 Task: Find connections with filter location Amparo with filter topic #hr with filter profile language French with filter current company Intuit with filter school Rajalakshmi Institute of Technology with filter industry Fisheries with filter service category User Experience Writing with filter keywords title Executive Assistant
Action: Mouse moved to (508, 88)
Screenshot: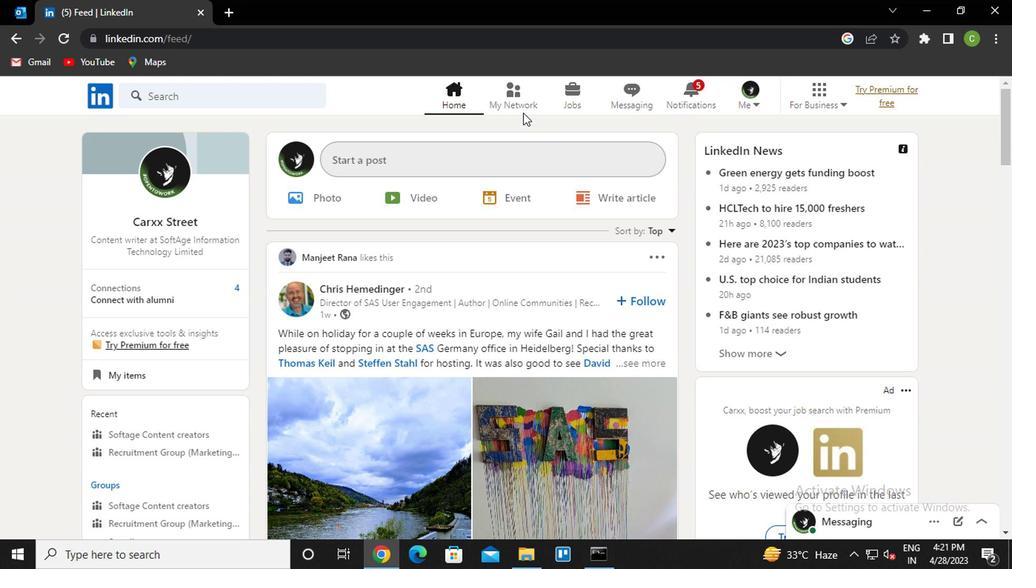 
Action: Mouse pressed left at (508, 88)
Screenshot: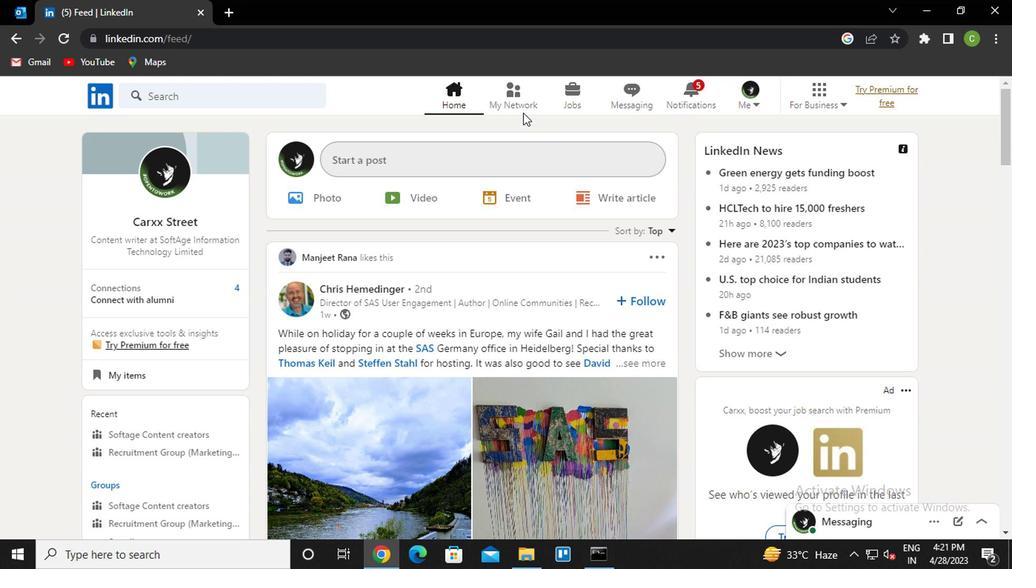 
Action: Mouse moved to (244, 178)
Screenshot: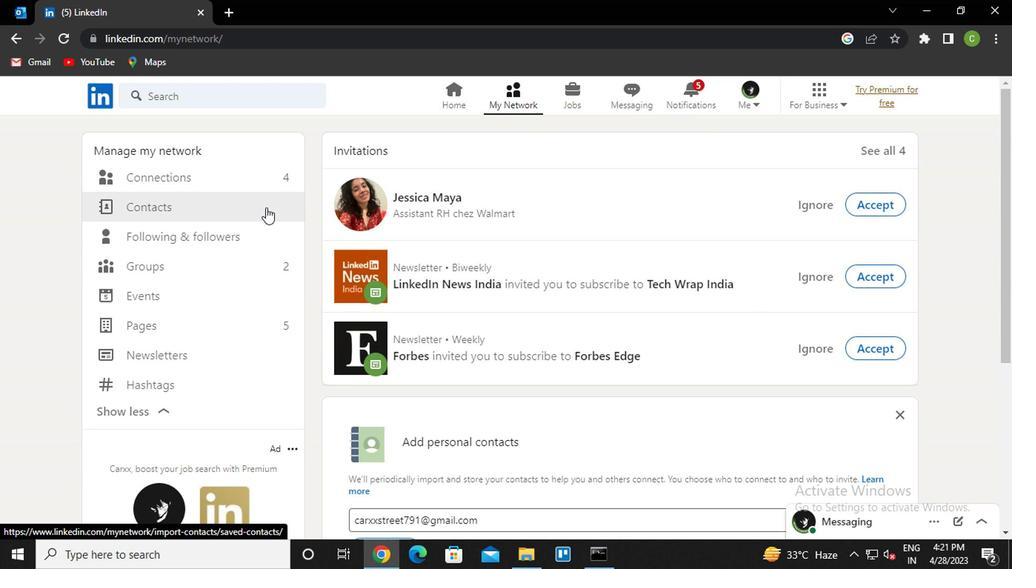 
Action: Mouse pressed left at (244, 178)
Screenshot: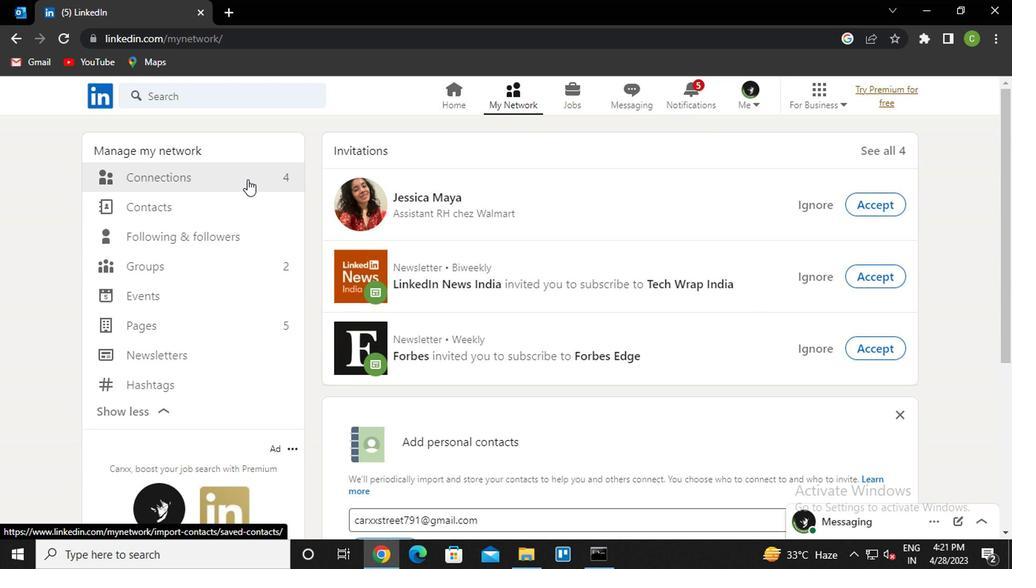 
Action: Mouse moved to (647, 183)
Screenshot: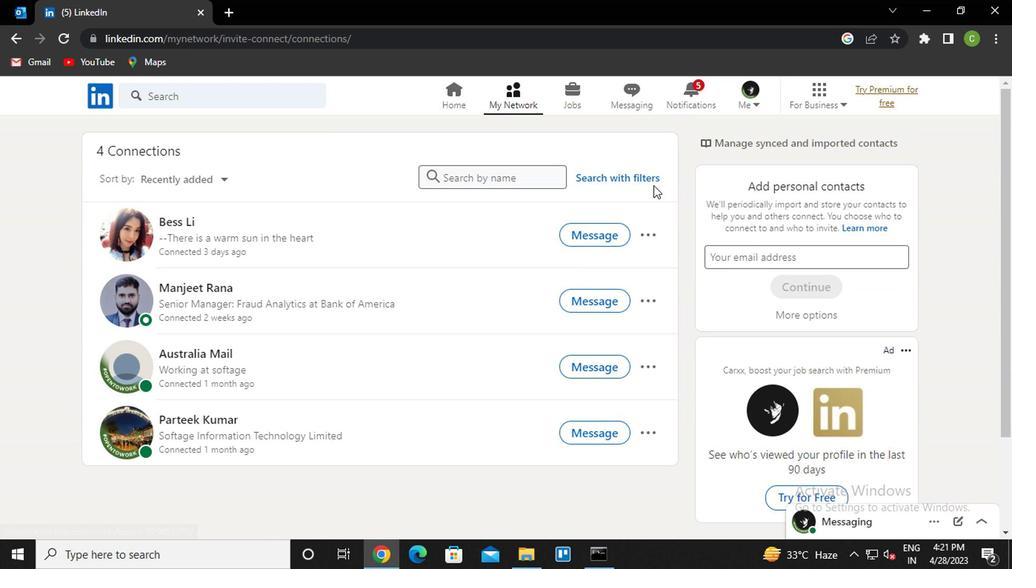 
Action: Mouse pressed left at (647, 183)
Screenshot: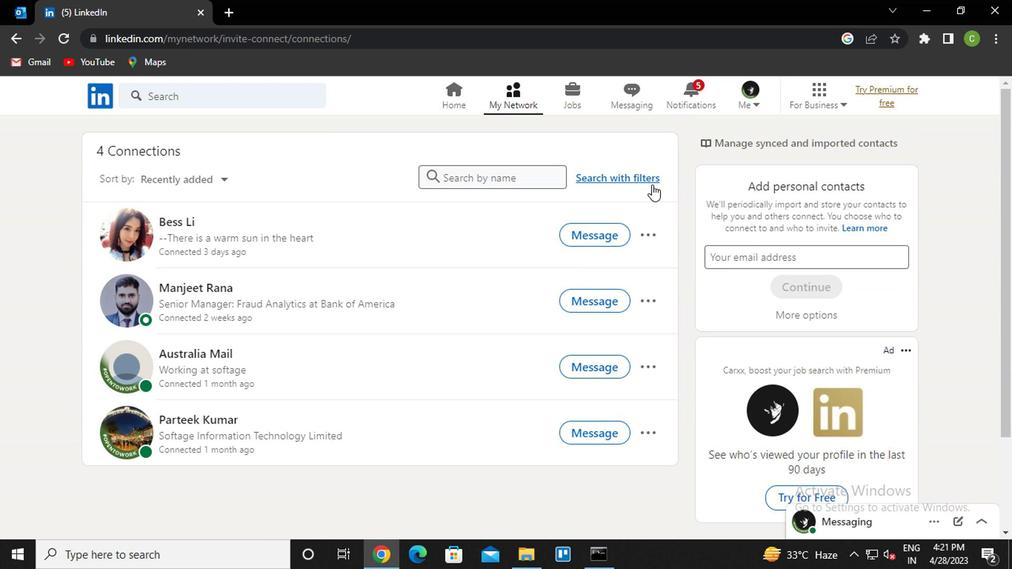 
Action: Mouse moved to (555, 136)
Screenshot: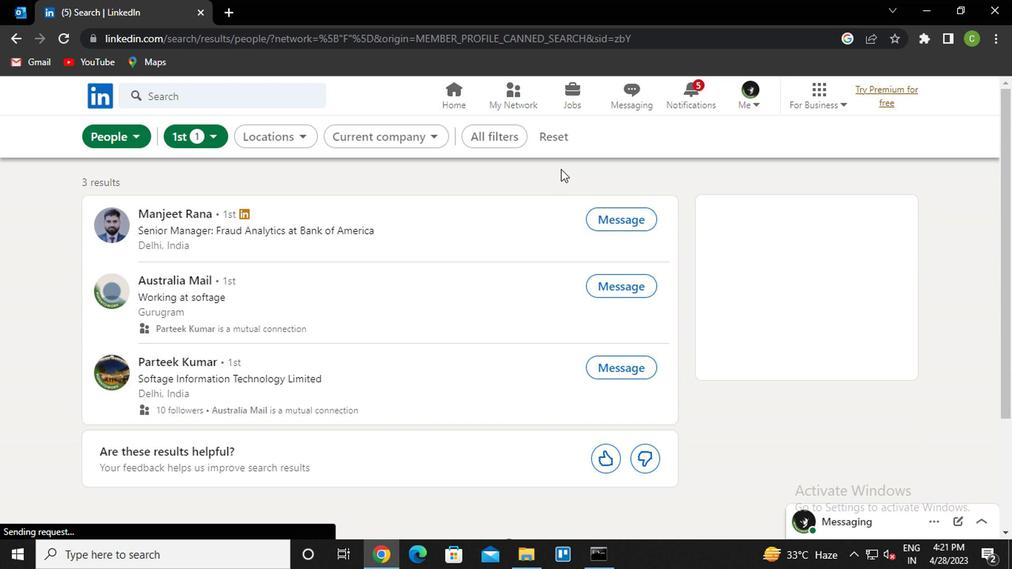 
Action: Mouse pressed left at (555, 136)
Screenshot: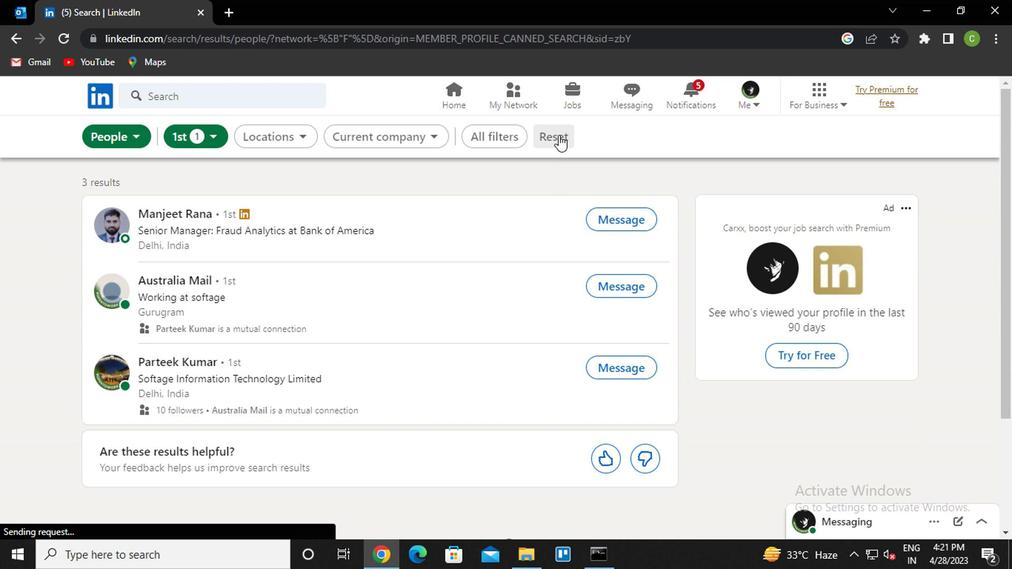 
Action: Mouse moved to (521, 143)
Screenshot: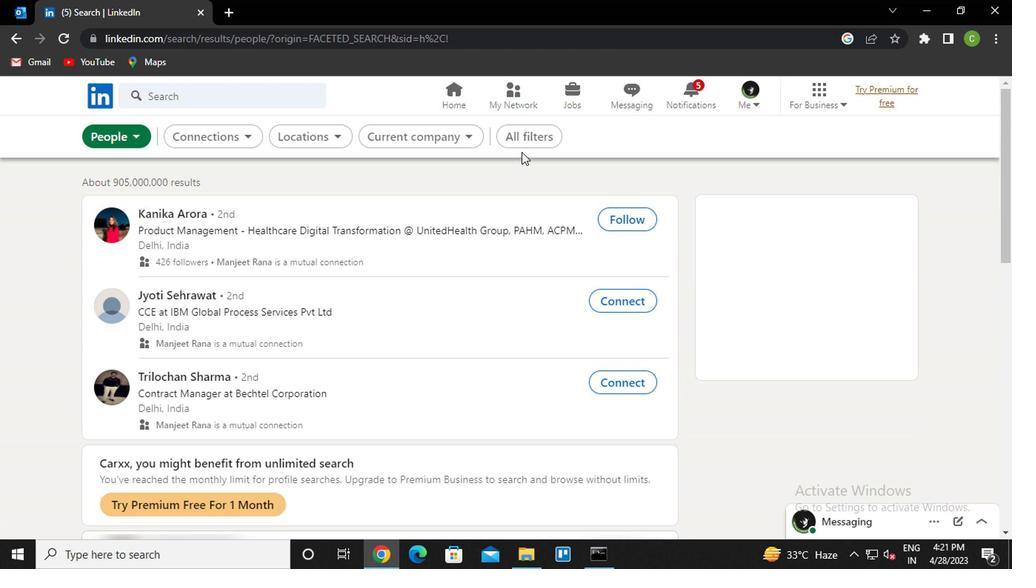 
Action: Mouse pressed left at (521, 143)
Screenshot: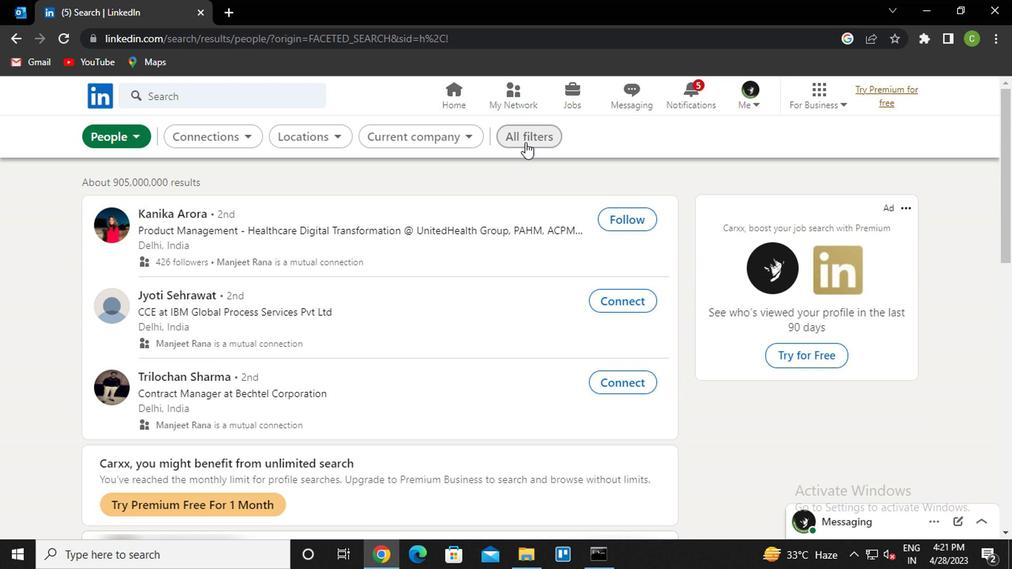 
Action: Mouse moved to (785, 299)
Screenshot: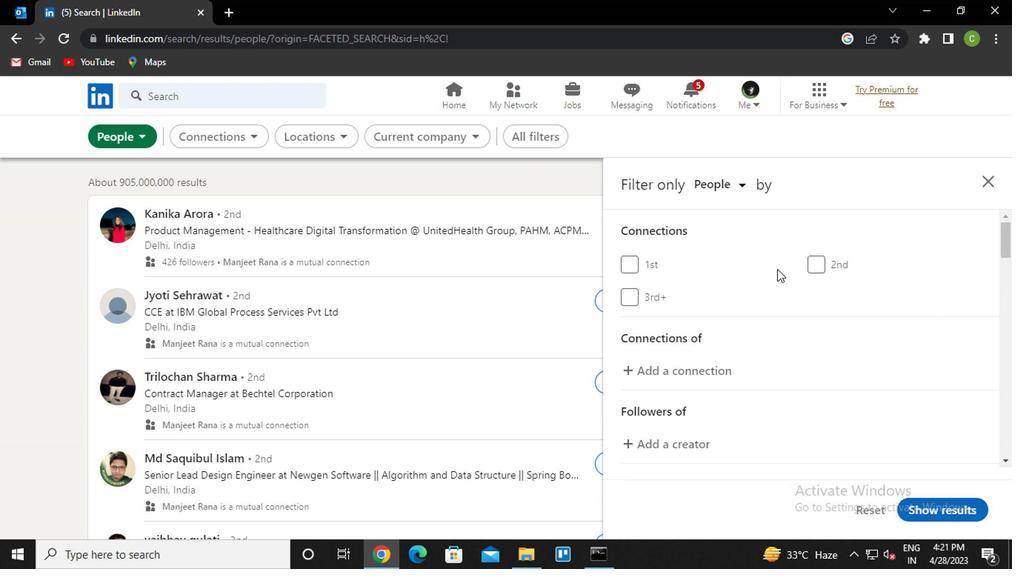 
Action: Mouse scrolled (785, 298) with delta (0, 0)
Screenshot: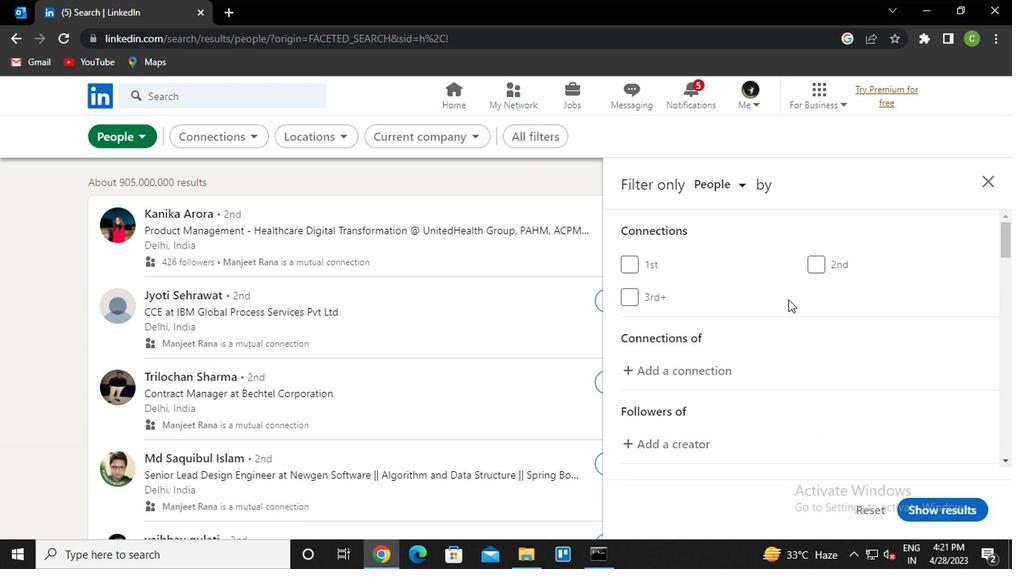 
Action: Mouse scrolled (785, 298) with delta (0, 0)
Screenshot: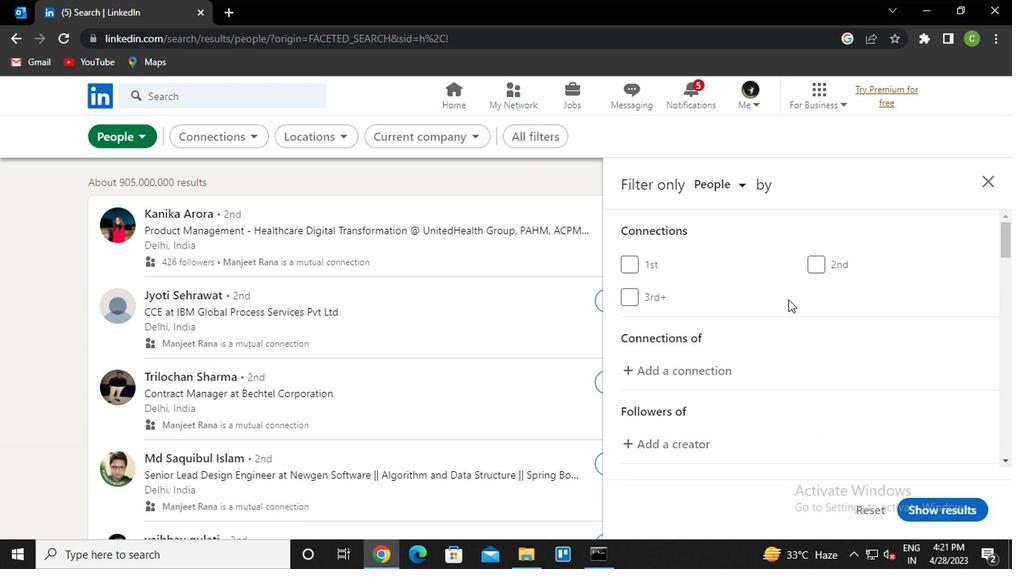 
Action: Mouse scrolled (785, 298) with delta (0, 0)
Screenshot: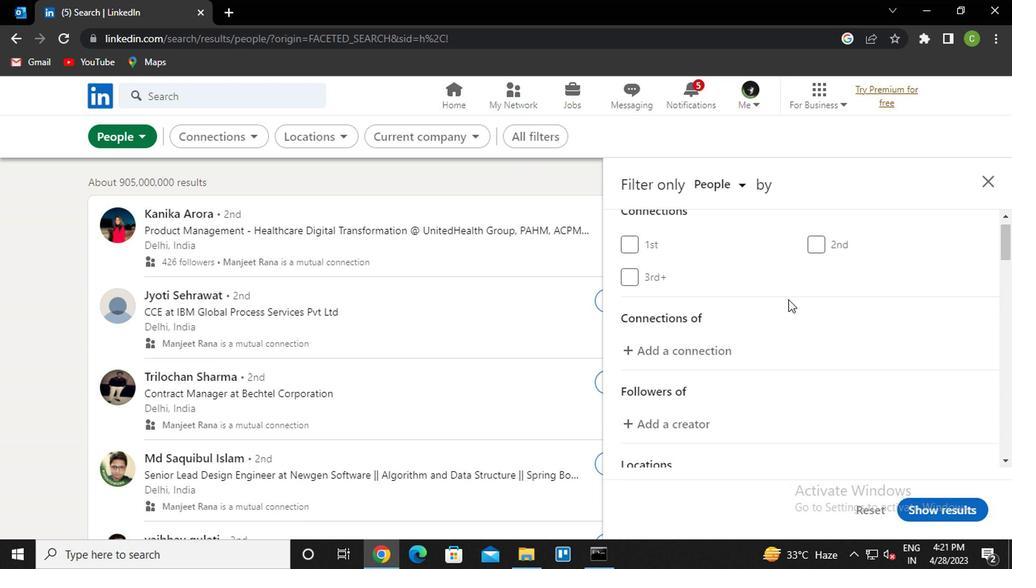 
Action: Mouse scrolled (785, 298) with delta (0, 0)
Screenshot: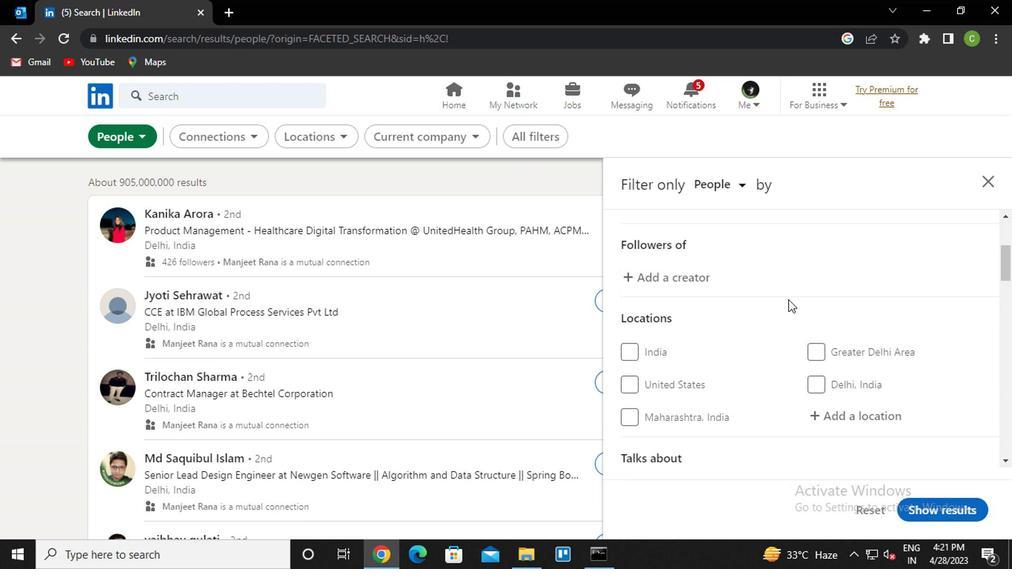 
Action: Mouse moved to (837, 289)
Screenshot: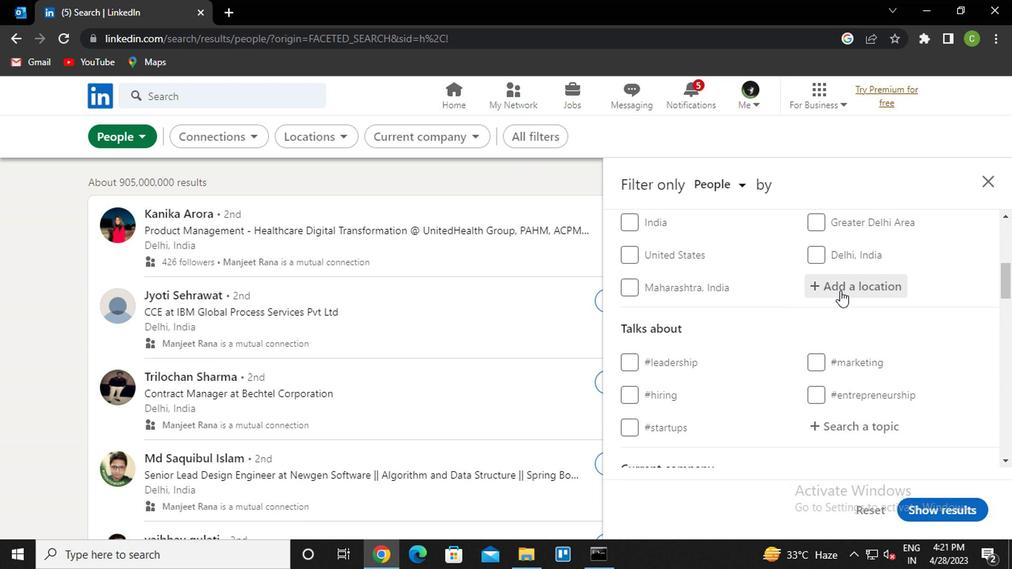 
Action: Mouse pressed left at (837, 289)
Screenshot: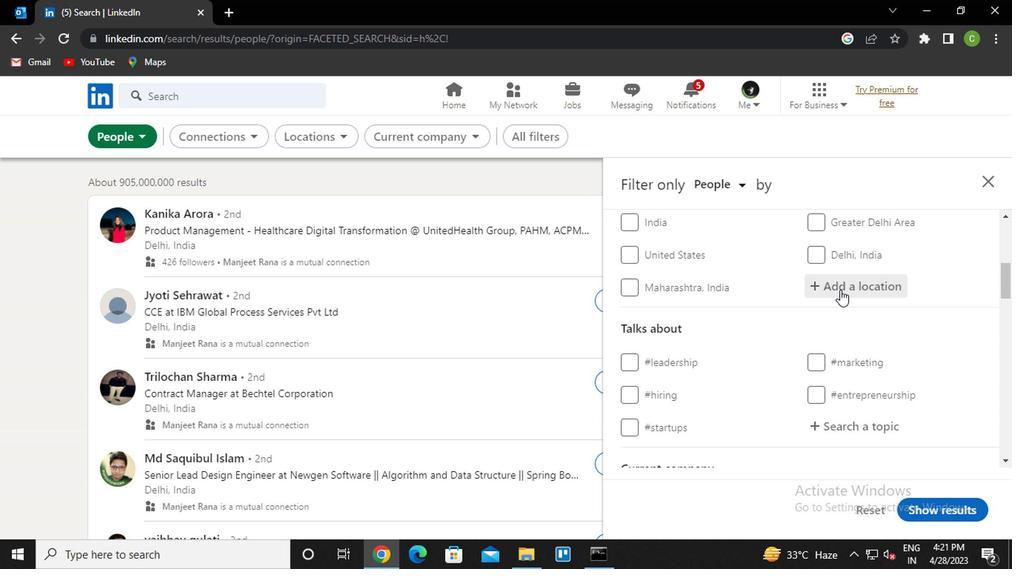 
Action: Key pressed <Key.caps_lock>a<Key.caps_lock>mparo<Key.down><Key.enter>
Screenshot: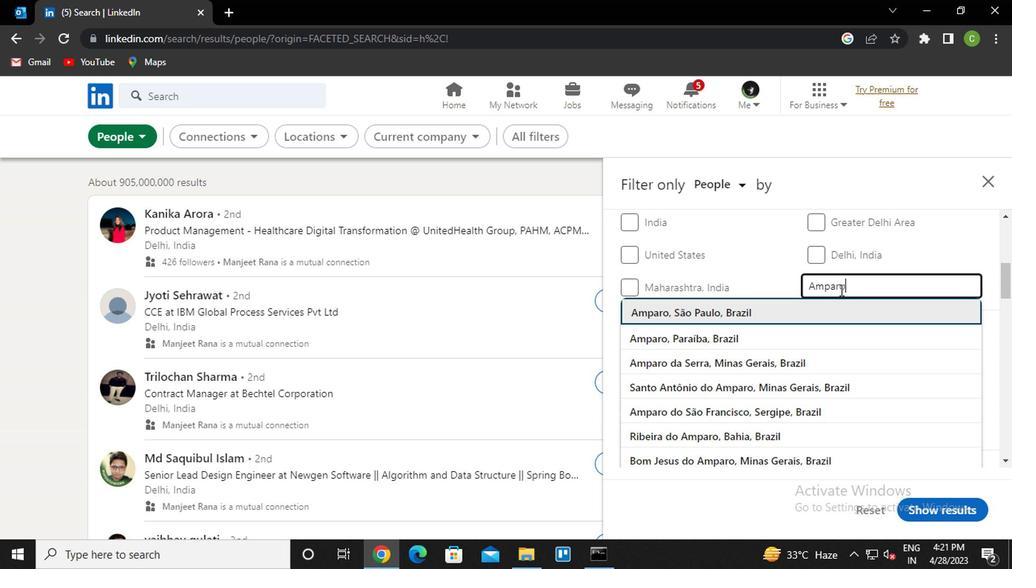 
Action: Mouse moved to (836, 289)
Screenshot: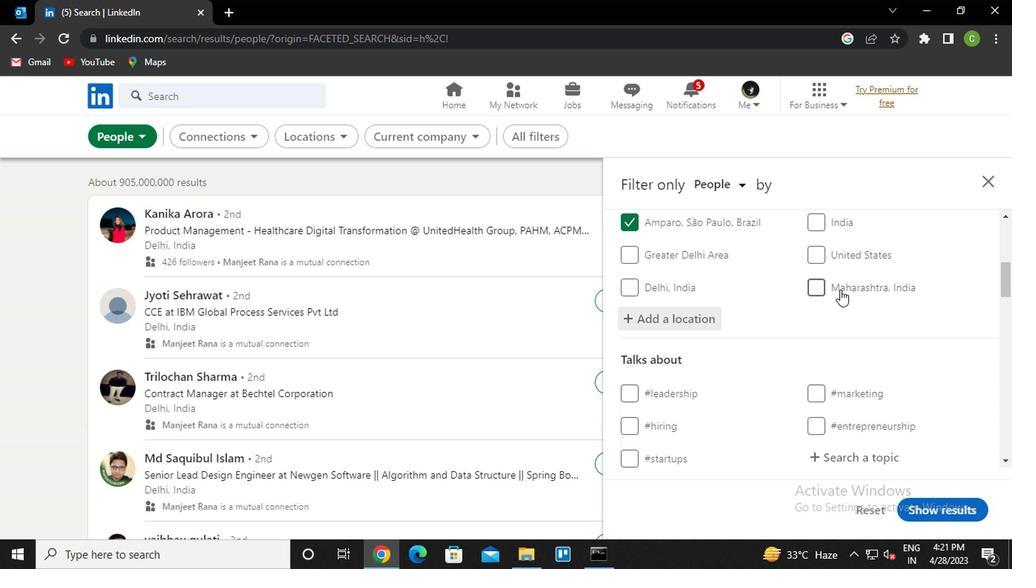 
Action: Mouse scrolled (836, 289) with delta (0, 0)
Screenshot: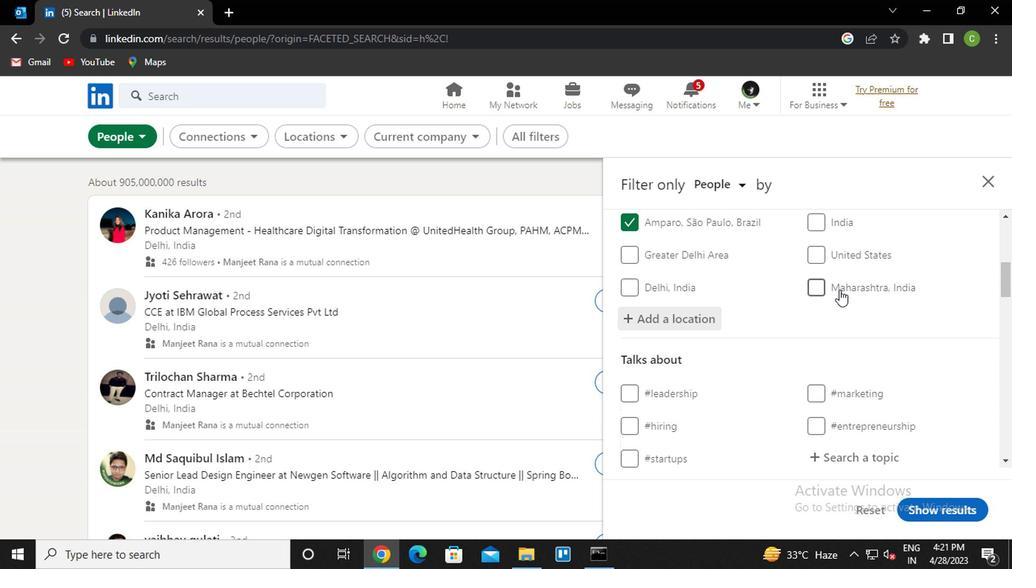 
Action: Mouse moved to (835, 292)
Screenshot: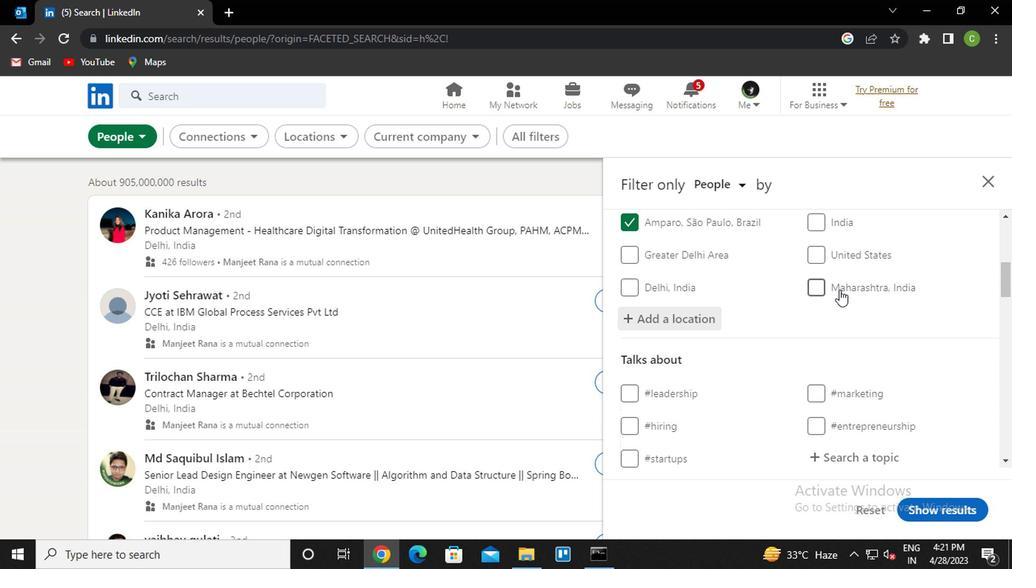 
Action: Mouse scrolled (835, 291) with delta (0, 0)
Screenshot: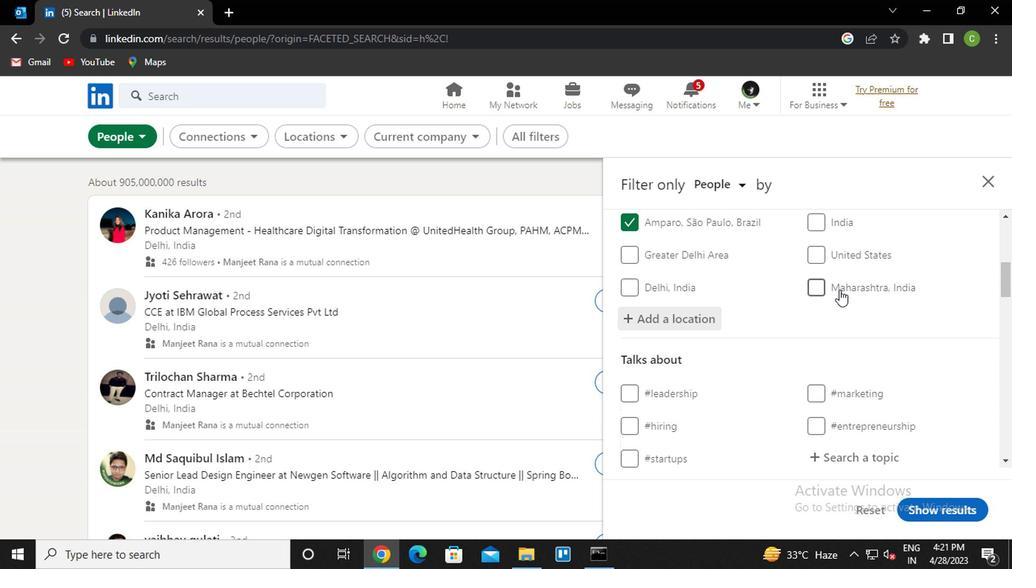 
Action: Mouse moved to (836, 316)
Screenshot: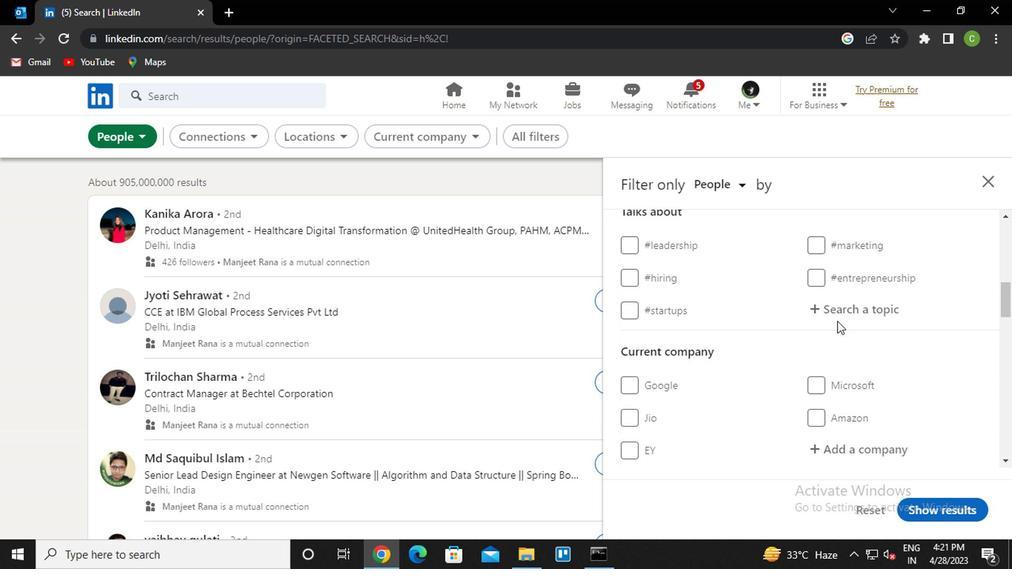 
Action: Mouse pressed left at (836, 316)
Screenshot: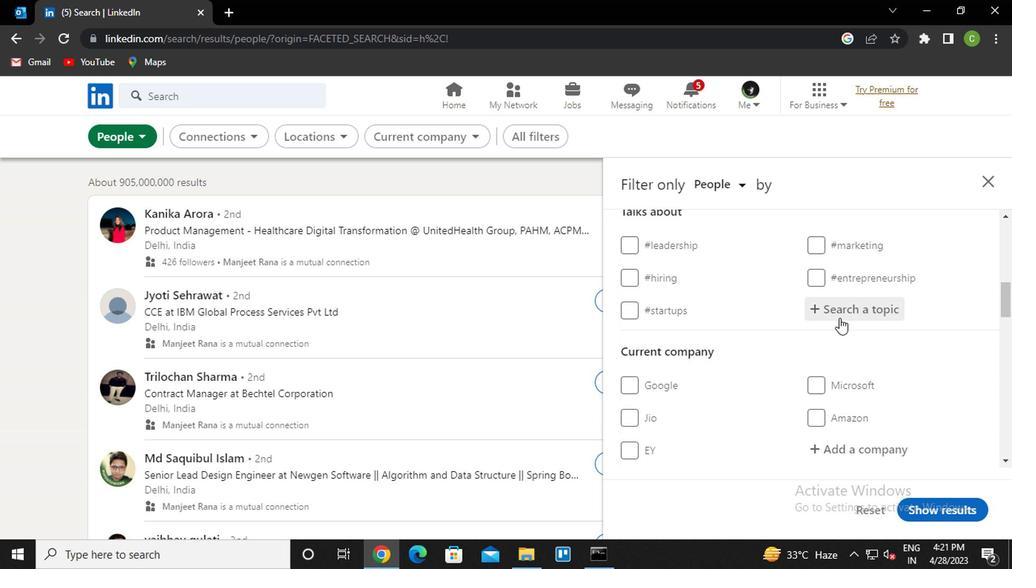 
Action: Key pressed hr<Key.down><Key.enter>
Screenshot: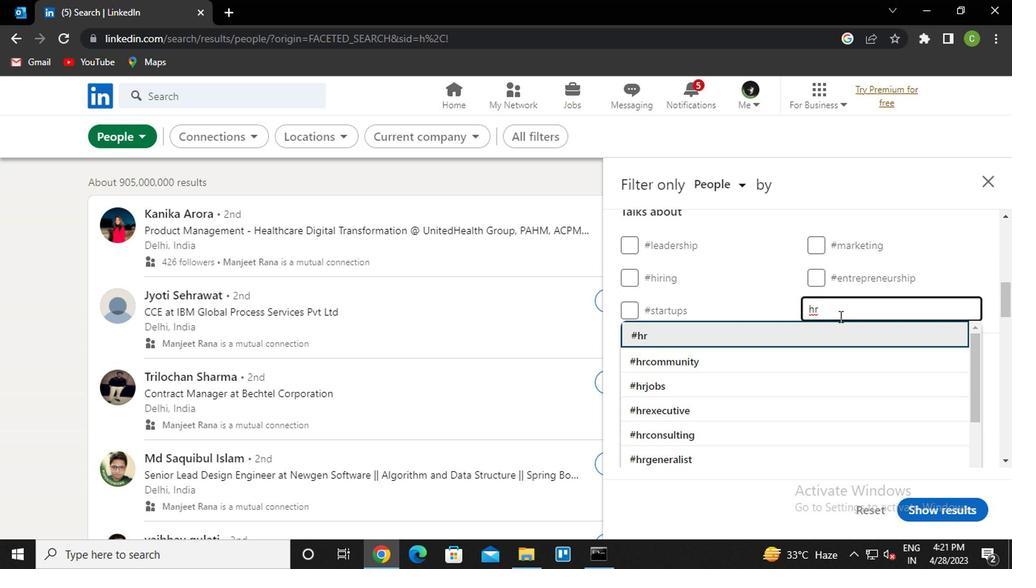 
Action: Mouse scrolled (836, 315) with delta (0, 0)
Screenshot: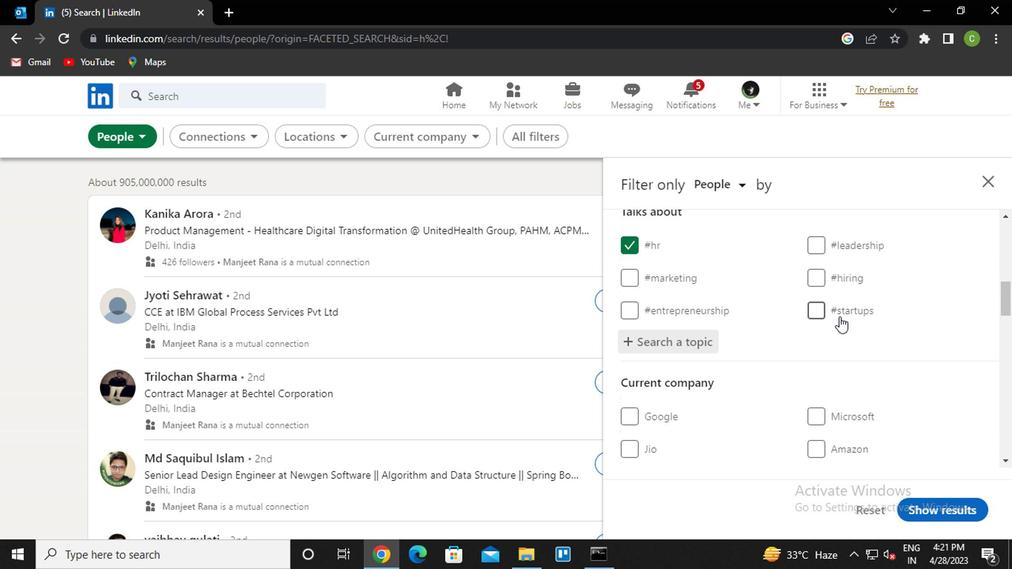 
Action: Mouse scrolled (836, 315) with delta (0, 0)
Screenshot: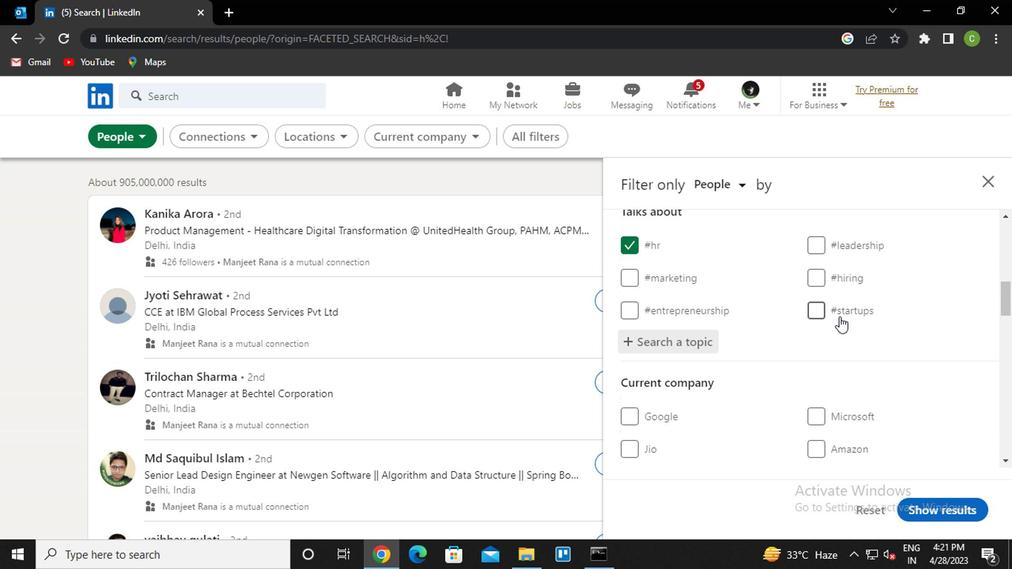 
Action: Mouse scrolled (836, 315) with delta (0, 0)
Screenshot: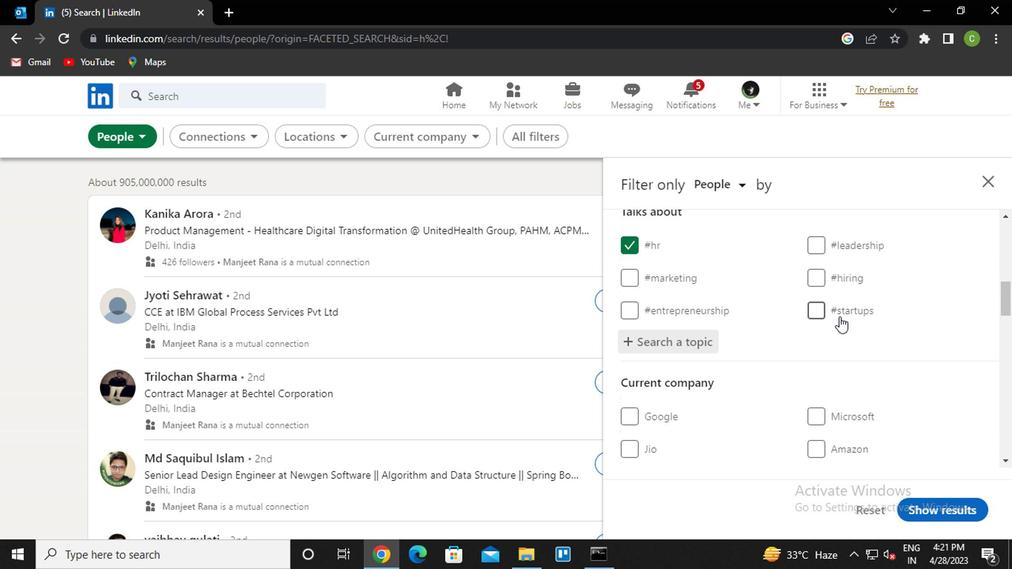 
Action: Mouse scrolled (836, 315) with delta (0, 0)
Screenshot: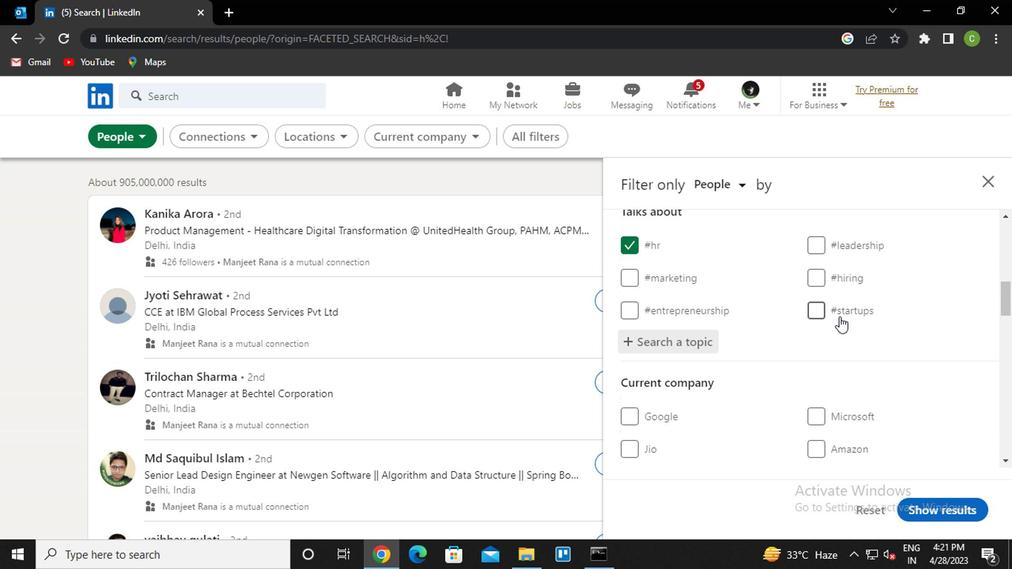 
Action: Mouse scrolled (836, 315) with delta (0, 0)
Screenshot: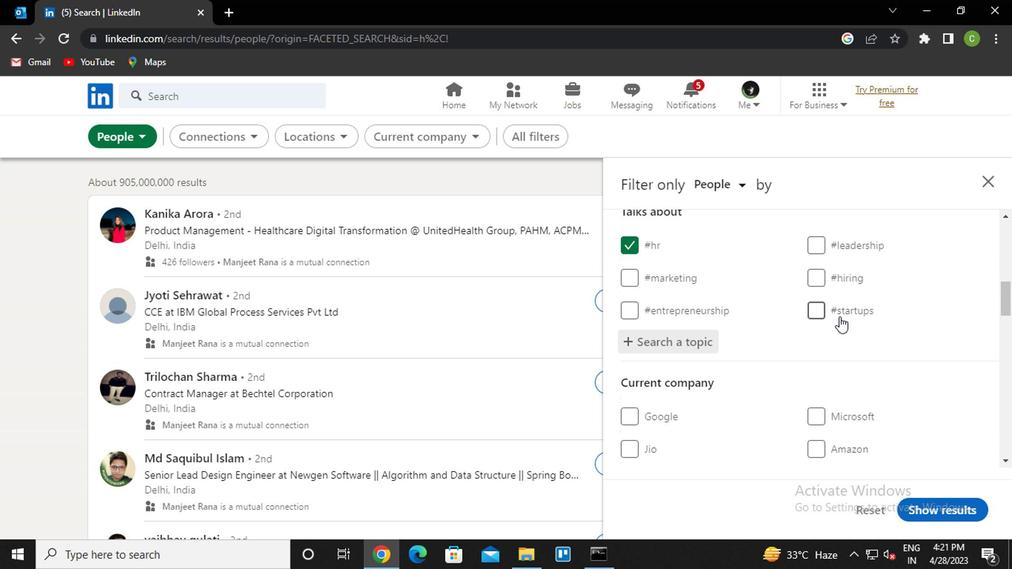 
Action: Mouse scrolled (836, 315) with delta (0, 0)
Screenshot: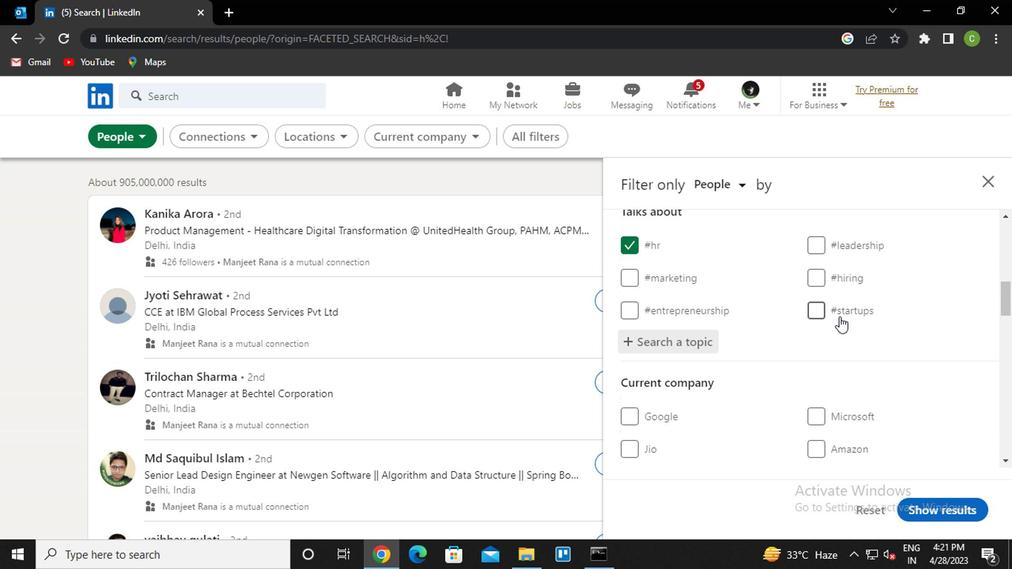 
Action: Mouse scrolled (836, 315) with delta (0, 0)
Screenshot: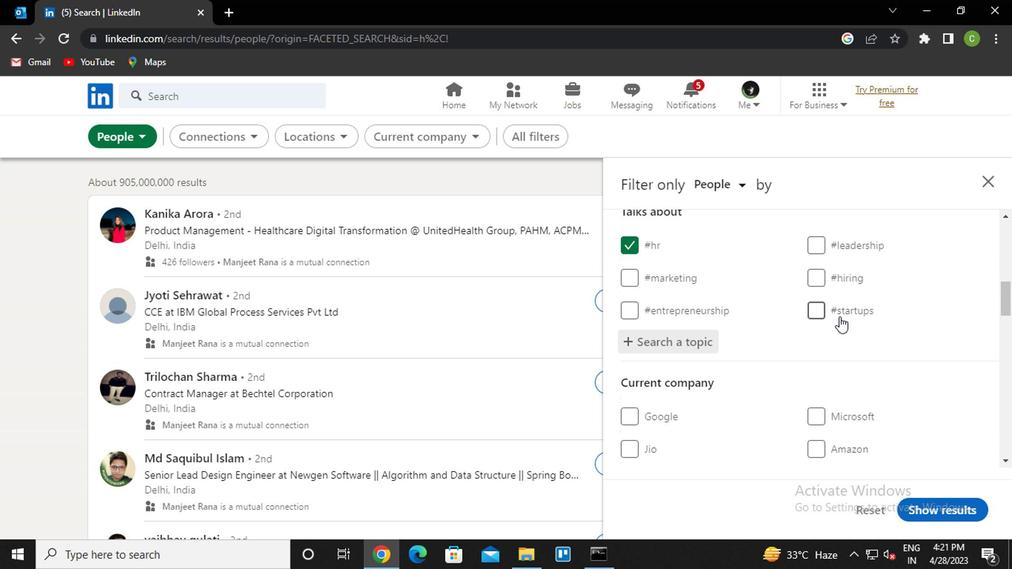 
Action: Mouse scrolled (836, 315) with delta (0, 0)
Screenshot: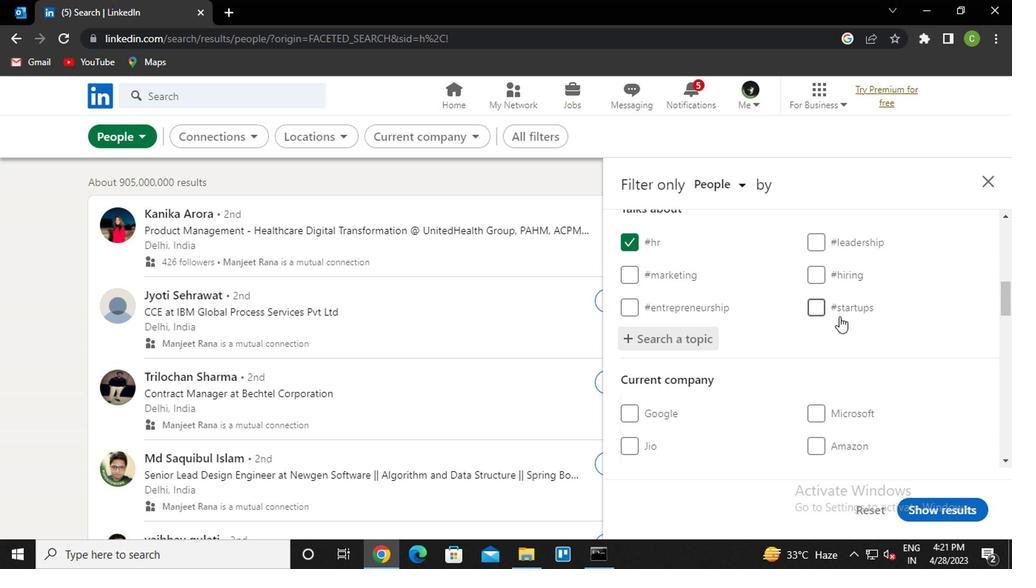 
Action: Mouse moved to (809, 414)
Screenshot: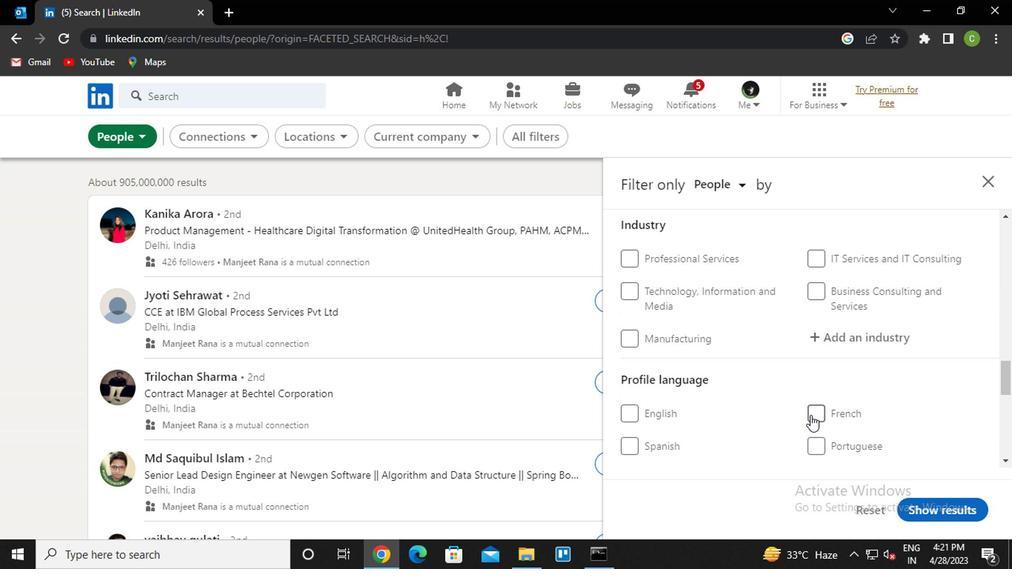 
Action: Mouse pressed left at (809, 414)
Screenshot: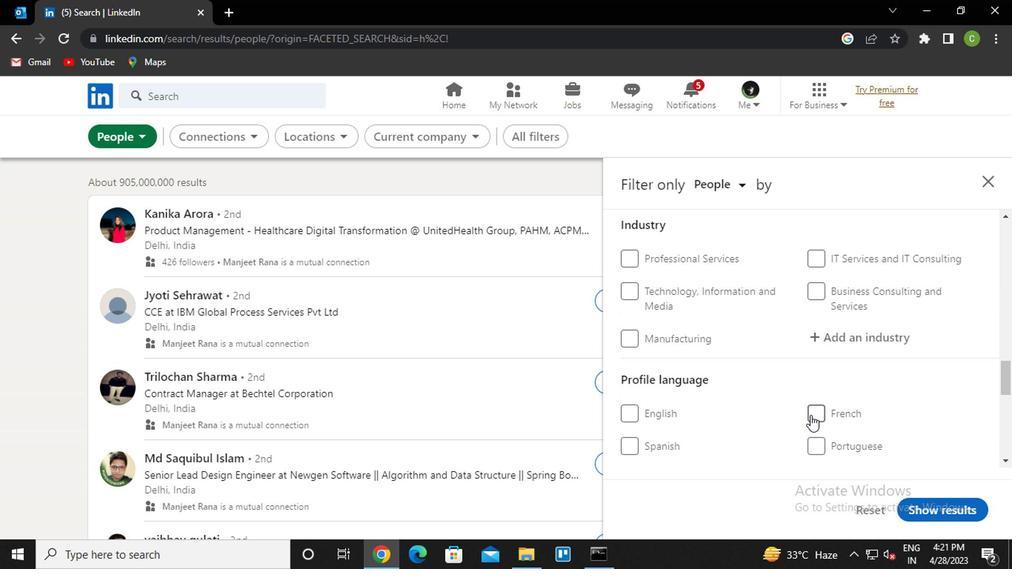 
Action: Mouse moved to (810, 411)
Screenshot: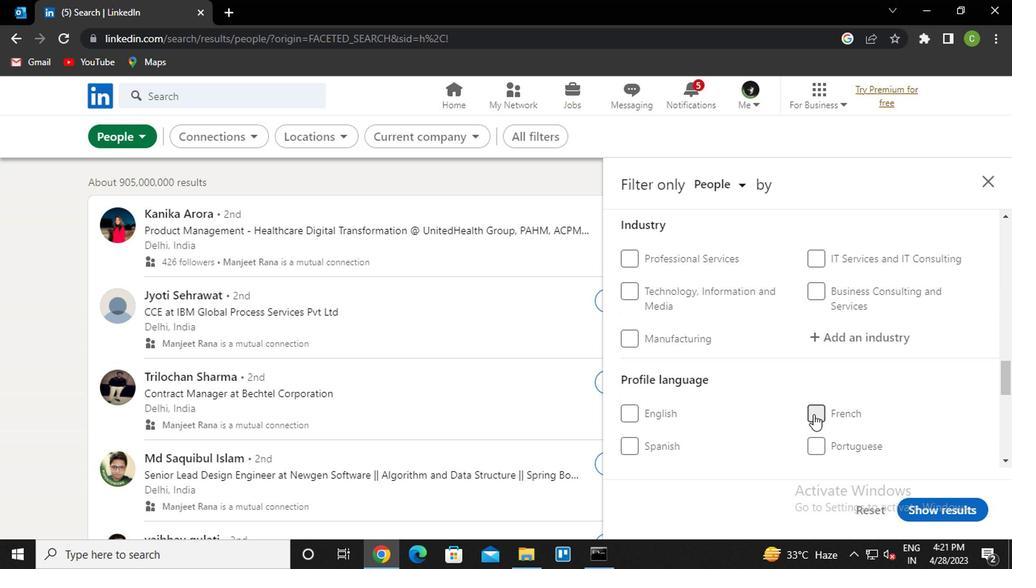
Action: Mouse scrolled (810, 412) with delta (0, 0)
Screenshot: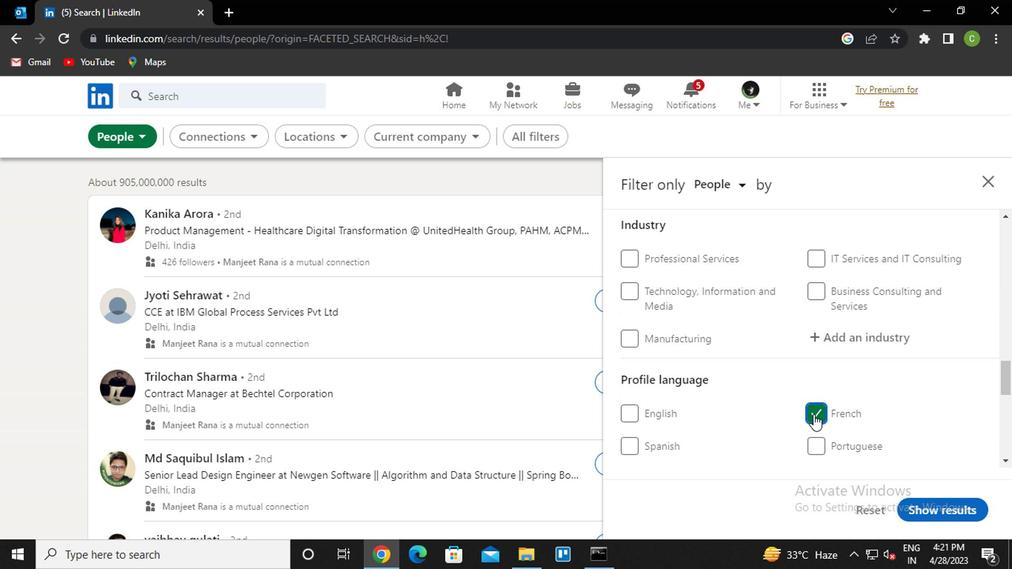 
Action: Mouse scrolled (810, 412) with delta (0, 0)
Screenshot: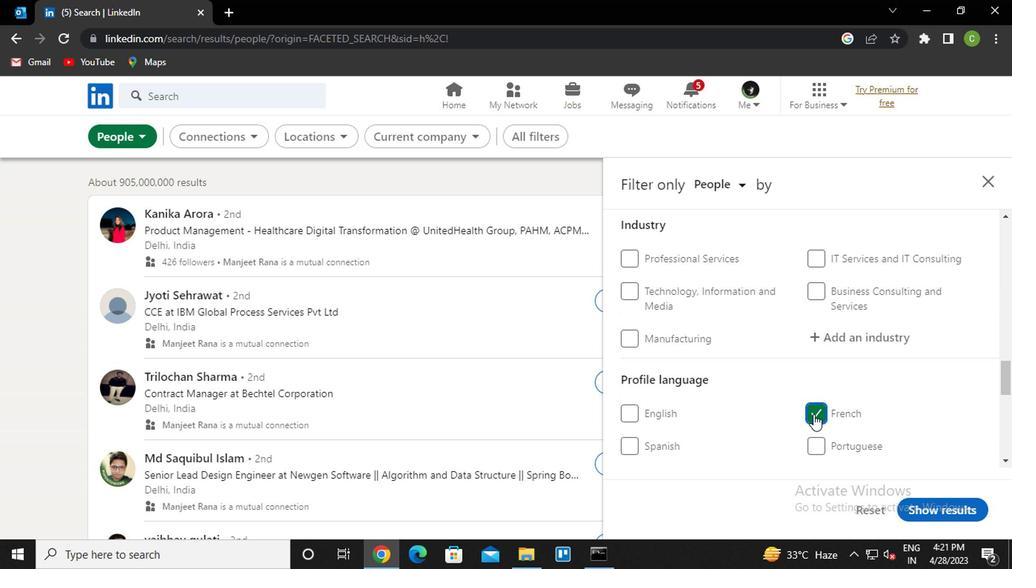
Action: Mouse scrolled (810, 412) with delta (0, 0)
Screenshot: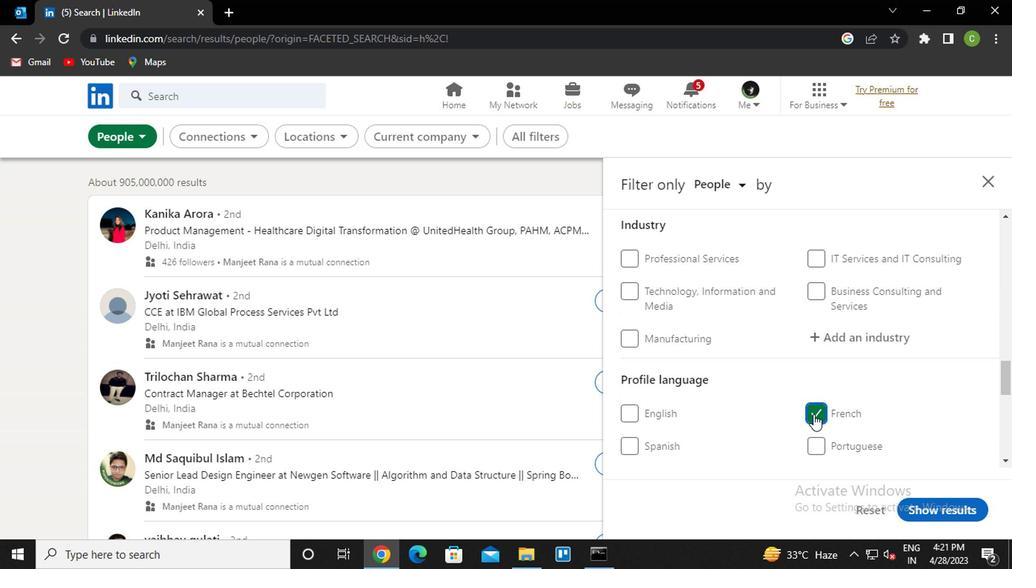 
Action: Mouse scrolled (810, 412) with delta (0, 0)
Screenshot: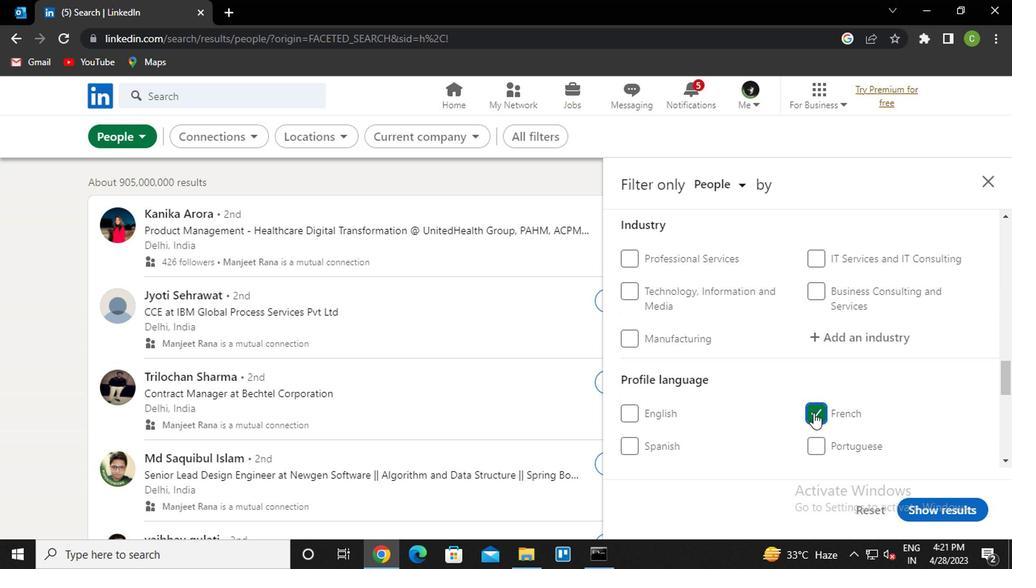 
Action: Mouse scrolled (810, 412) with delta (0, 0)
Screenshot: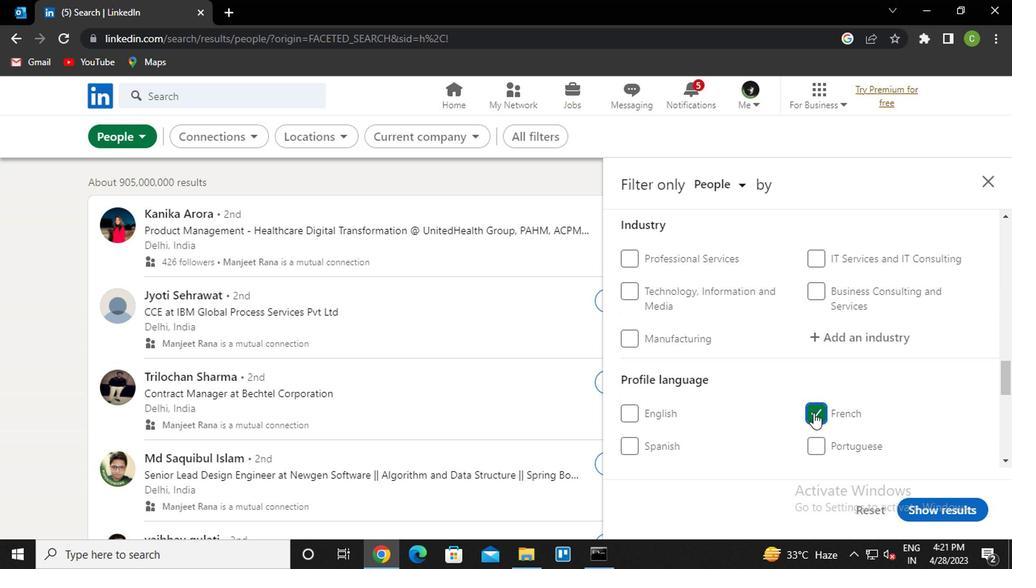 
Action: Mouse scrolled (810, 412) with delta (0, 0)
Screenshot: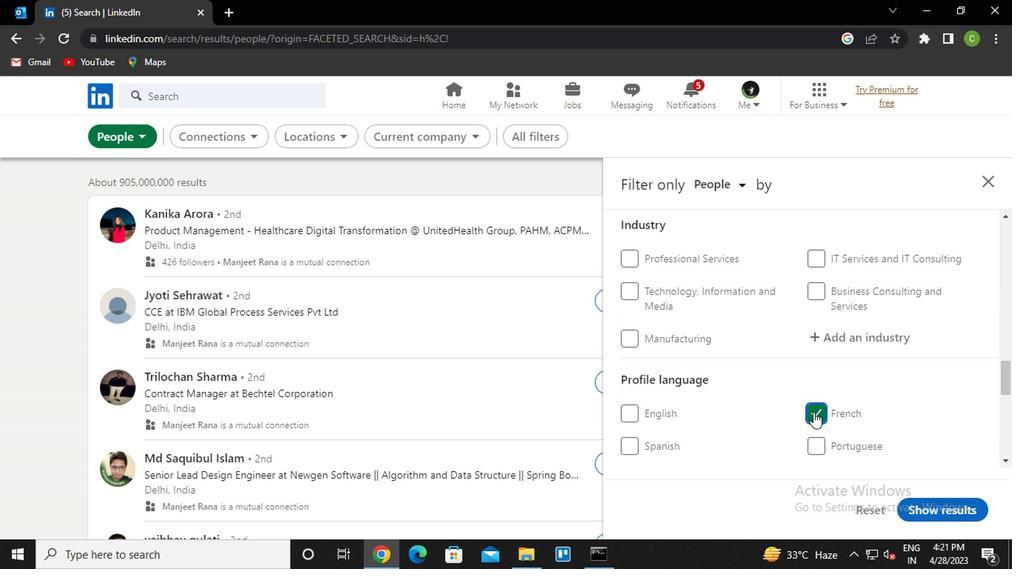 
Action: Mouse moved to (831, 336)
Screenshot: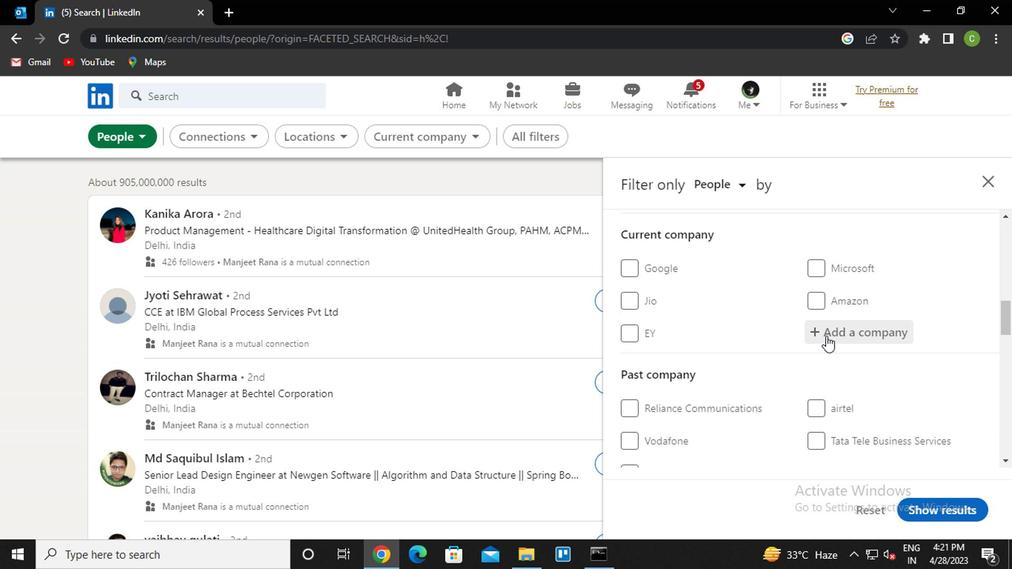 
Action: Mouse pressed left at (831, 336)
Screenshot: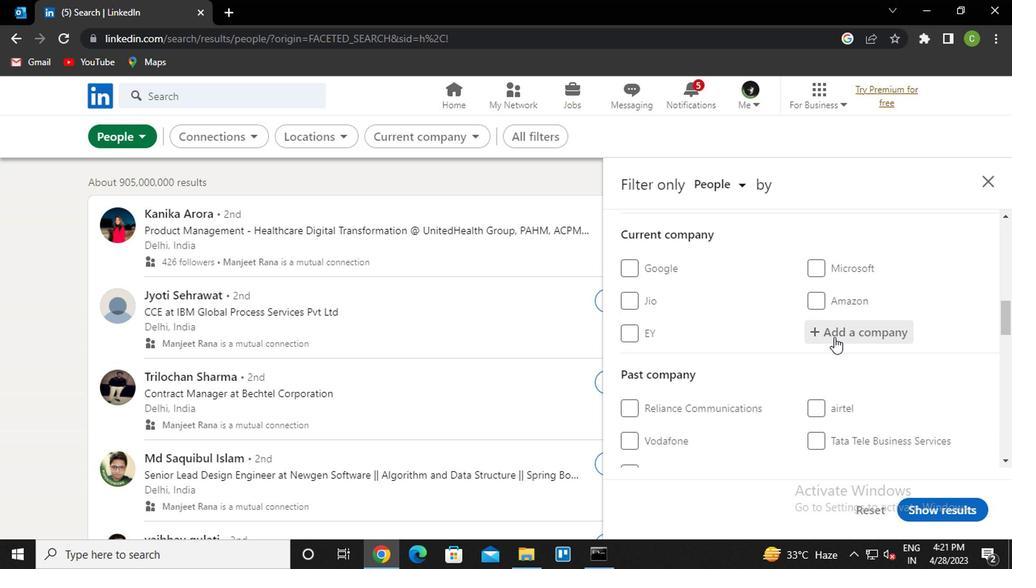 
Action: Key pressed intuit<Key.down><Key.enter>
Screenshot: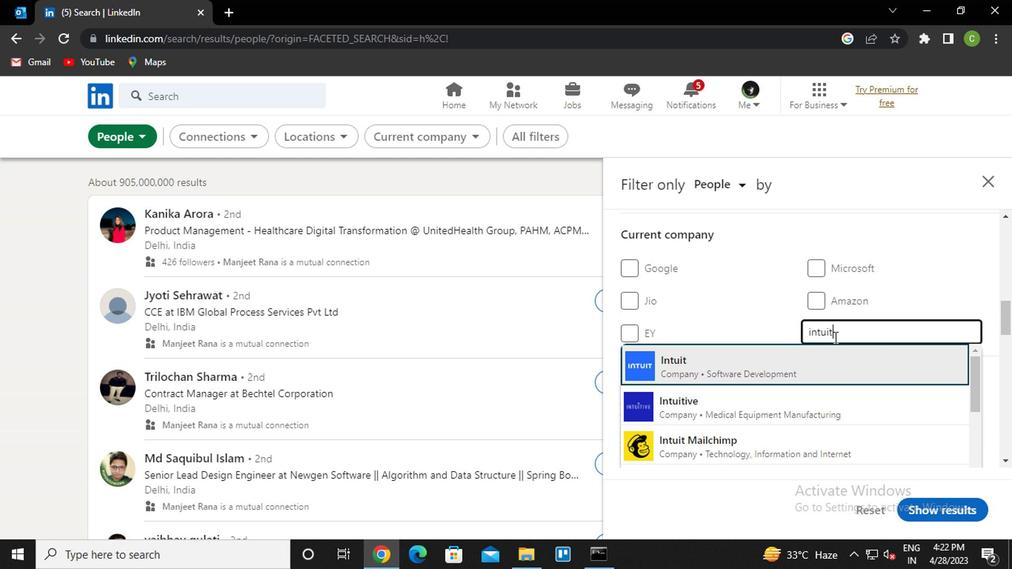 
Action: Mouse scrolled (831, 336) with delta (0, 0)
Screenshot: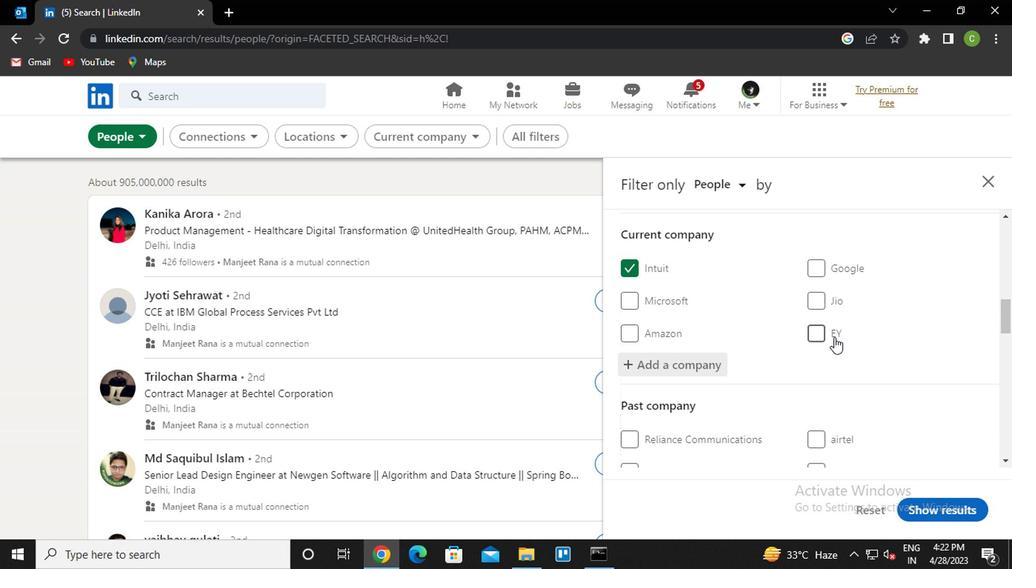 
Action: Mouse scrolled (831, 336) with delta (0, 0)
Screenshot: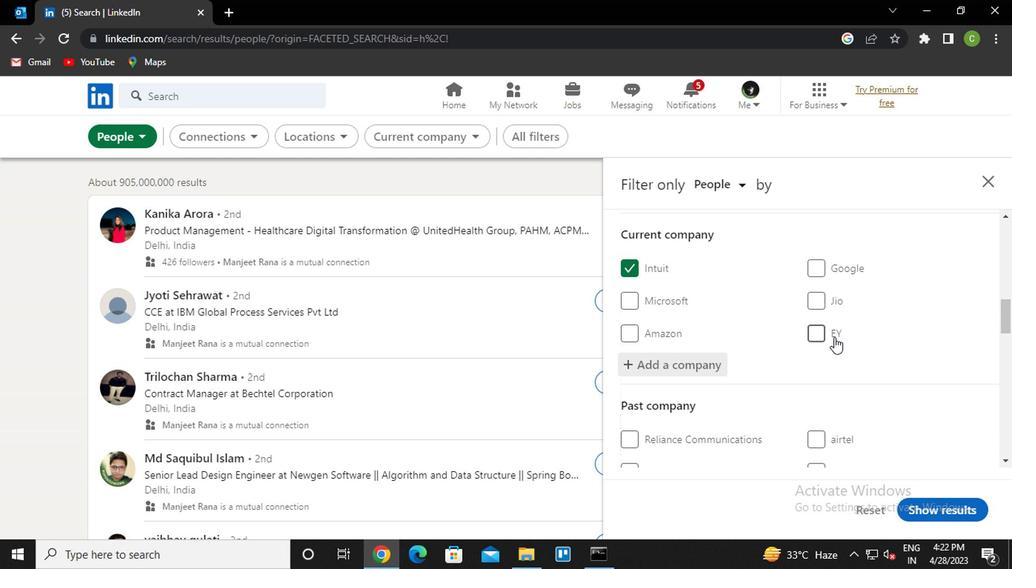 
Action: Mouse scrolled (831, 336) with delta (0, 0)
Screenshot: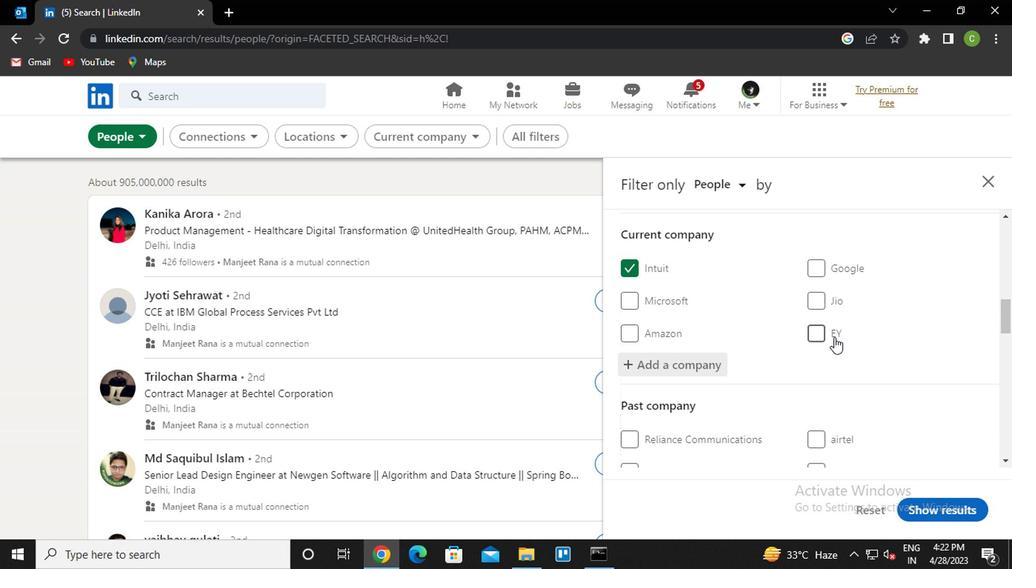 
Action: Mouse scrolled (831, 336) with delta (0, 0)
Screenshot: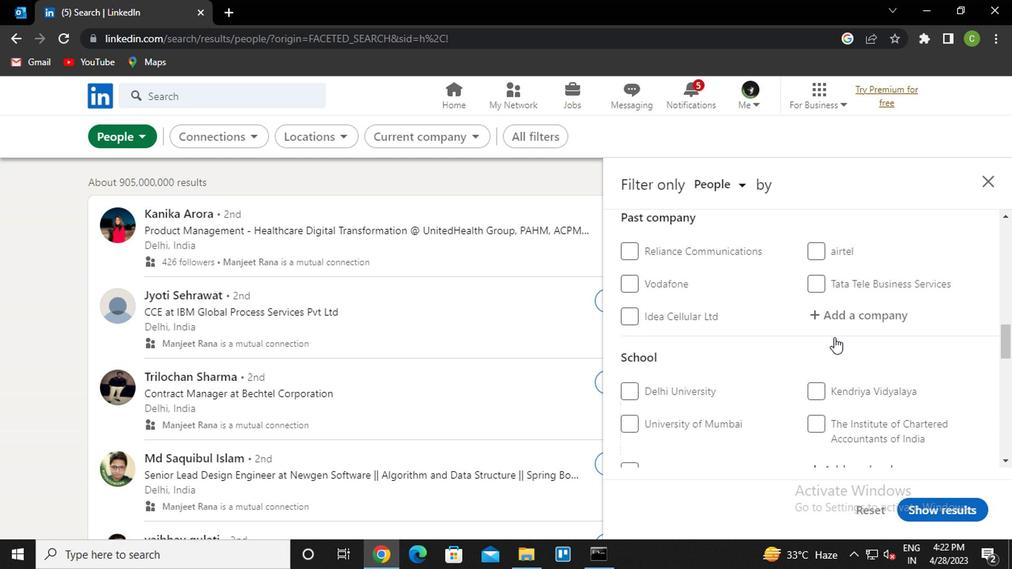 
Action: Mouse scrolled (831, 336) with delta (0, 0)
Screenshot: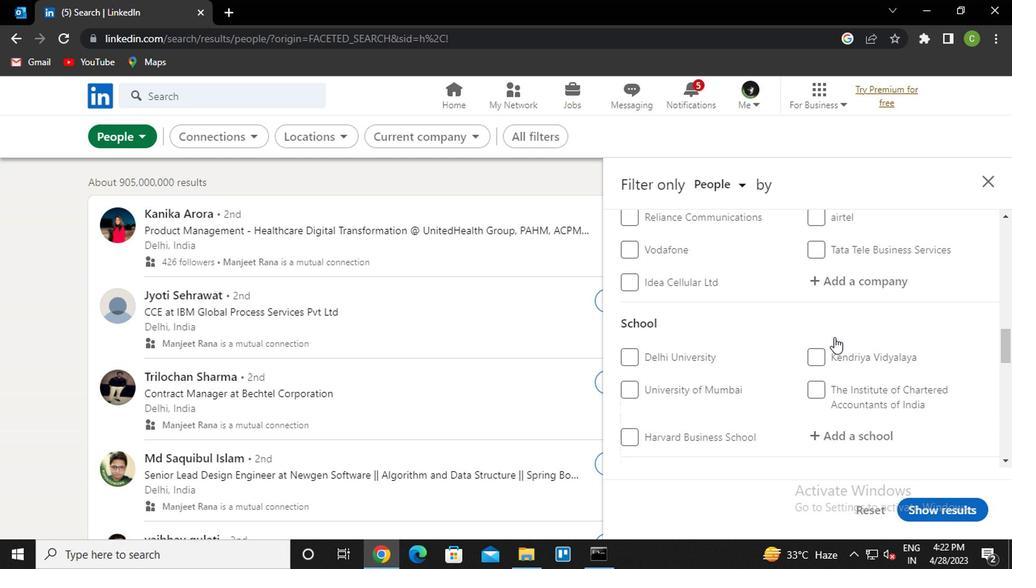 
Action: Mouse moved to (869, 294)
Screenshot: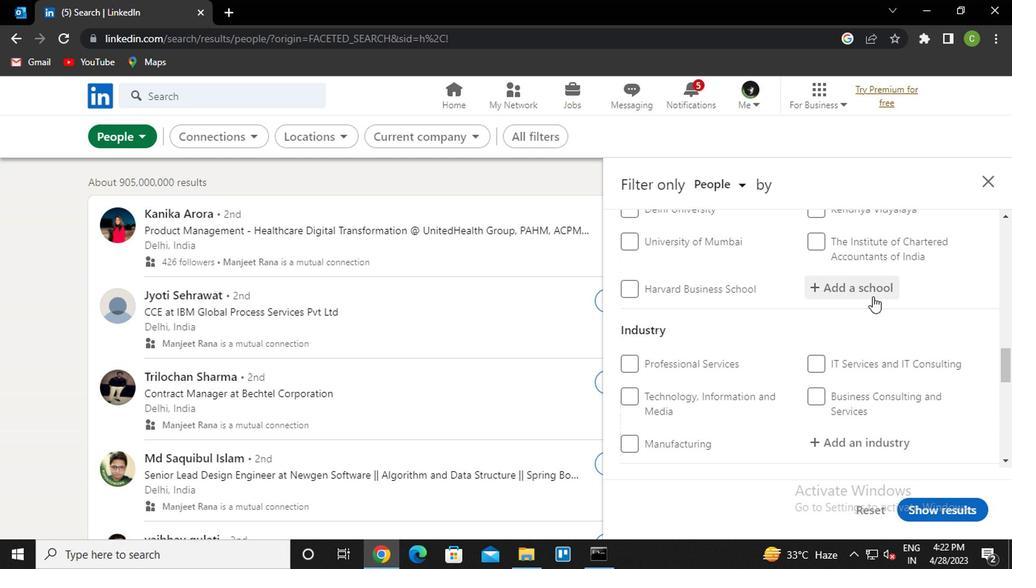 
Action: Mouse pressed left at (869, 294)
Screenshot: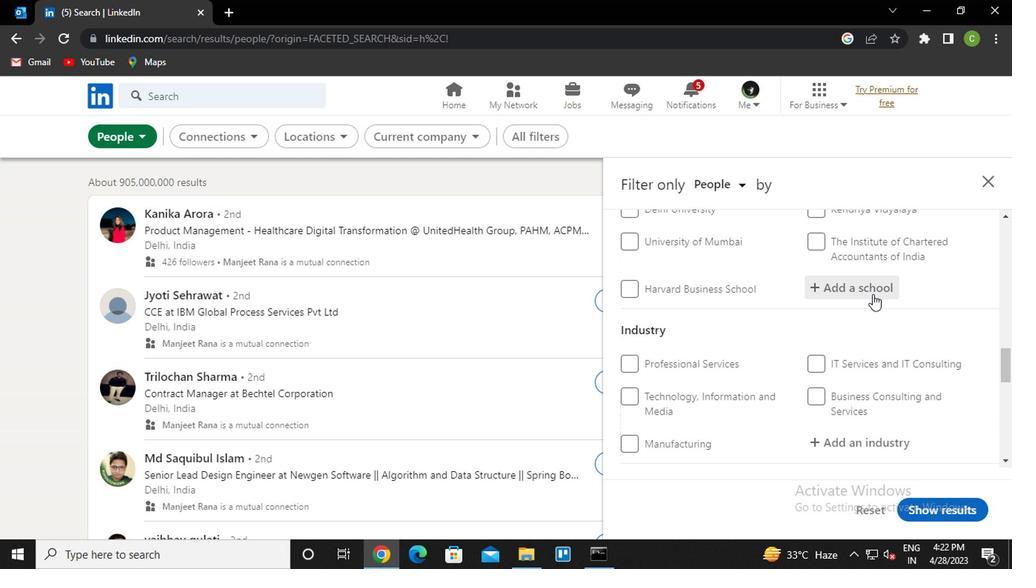 
Action: Key pressed <Key.caps_lock>r<Key.caps_lock>ajalak<Key.down><Key.down><Key.enter>
Screenshot: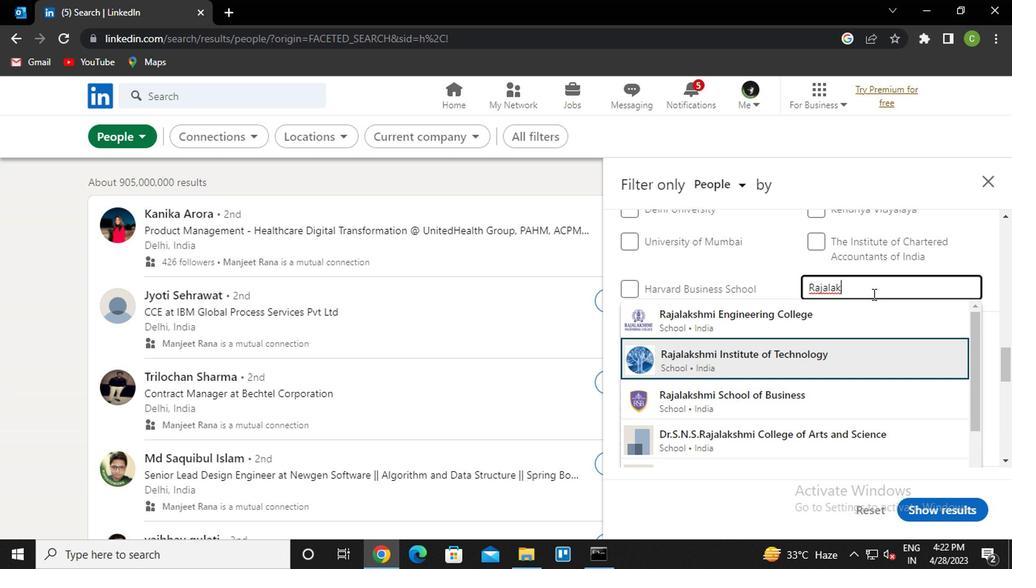 
Action: Mouse scrolled (869, 293) with delta (0, 0)
Screenshot: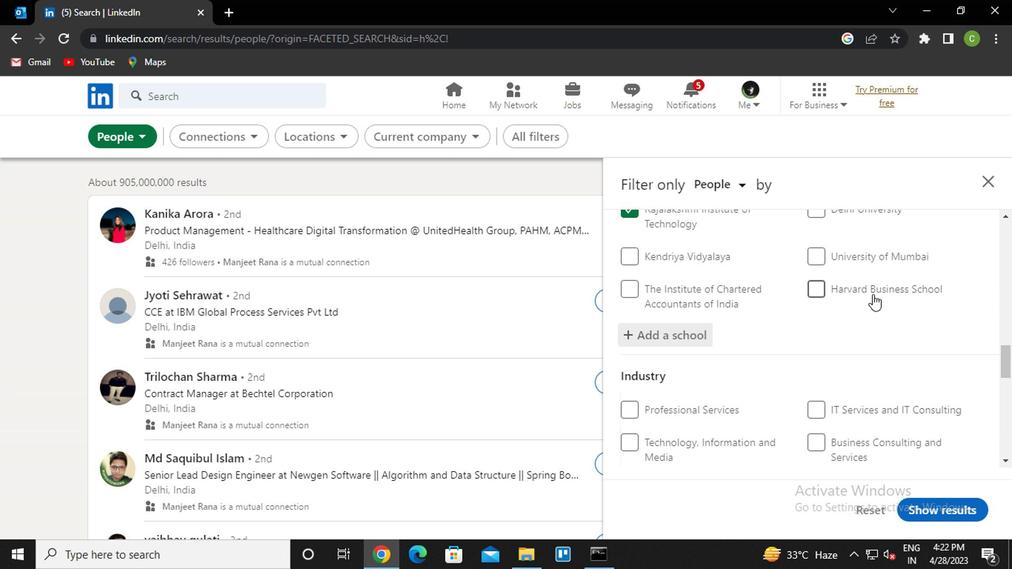 
Action: Mouse scrolled (869, 293) with delta (0, 0)
Screenshot: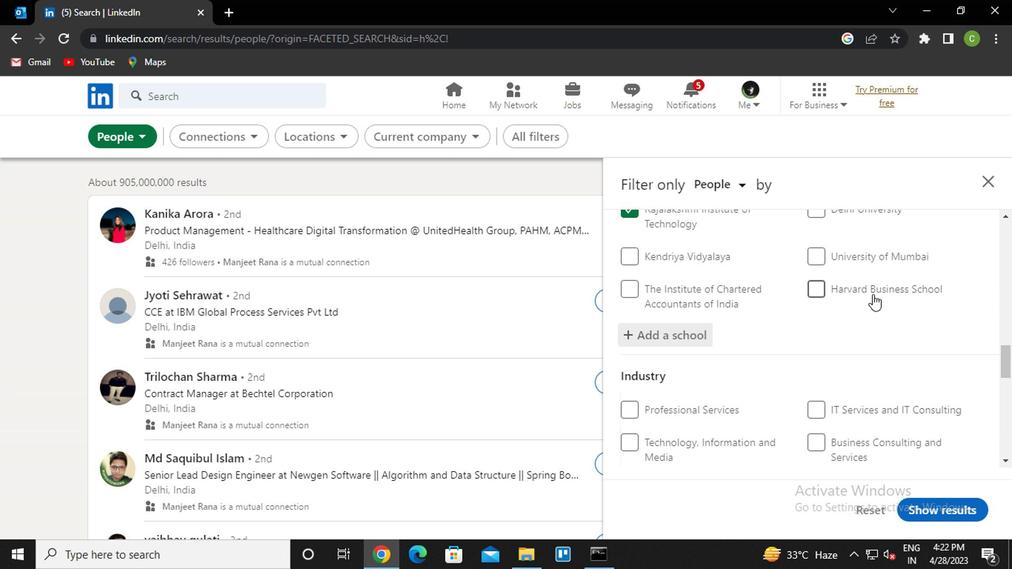 
Action: Mouse scrolled (869, 293) with delta (0, 0)
Screenshot: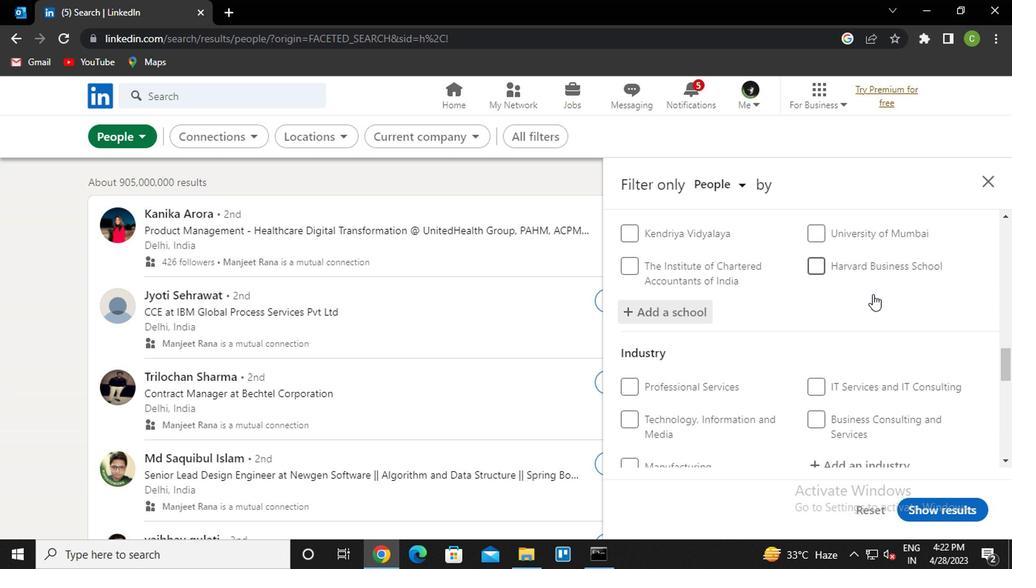 
Action: Mouse moved to (868, 264)
Screenshot: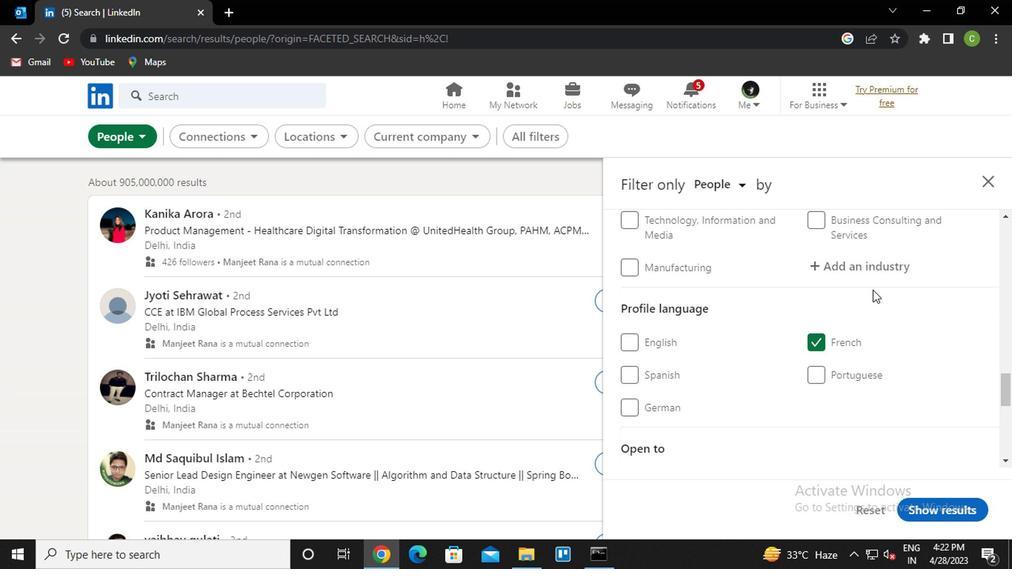 
Action: Mouse pressed left at (868, 264)
Screenshot: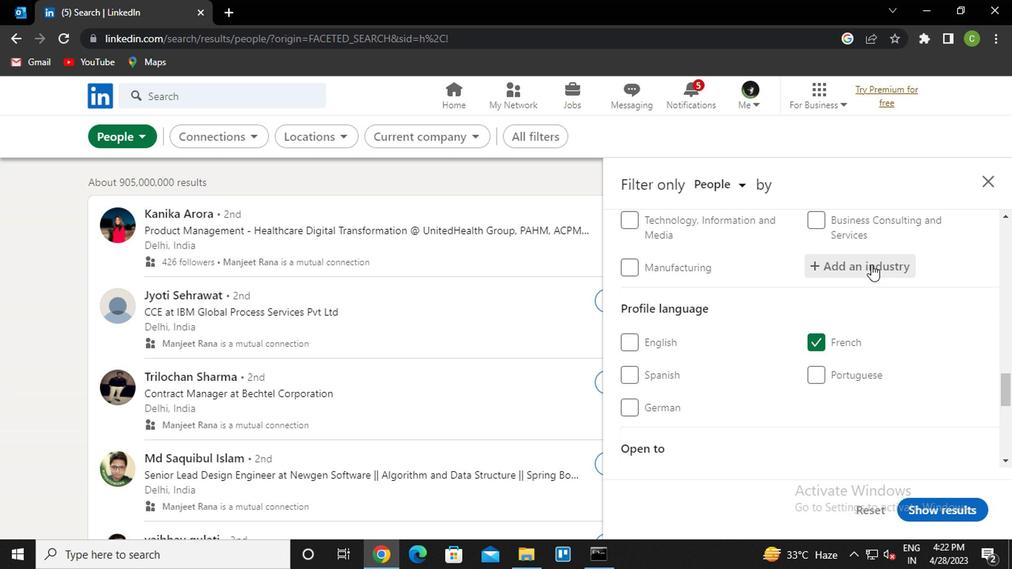 
Action: Key pressed <Key.caps_lock>f<Key.caps_lock>isheries<Key.down><Key.enter>
Screenshot: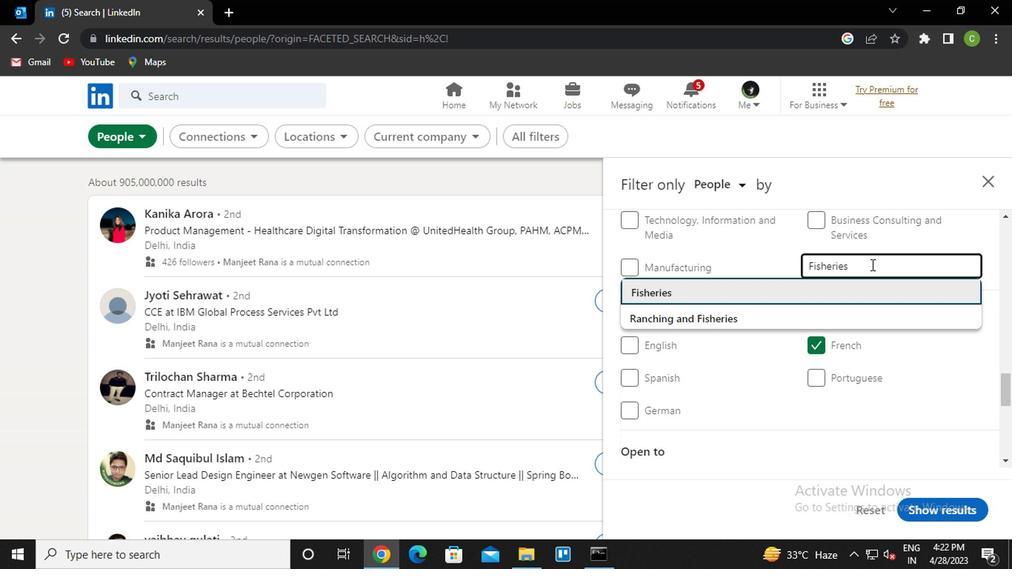 
Action: Mouse scrolled (868, 264) with delta (0, 0)
Screenshot: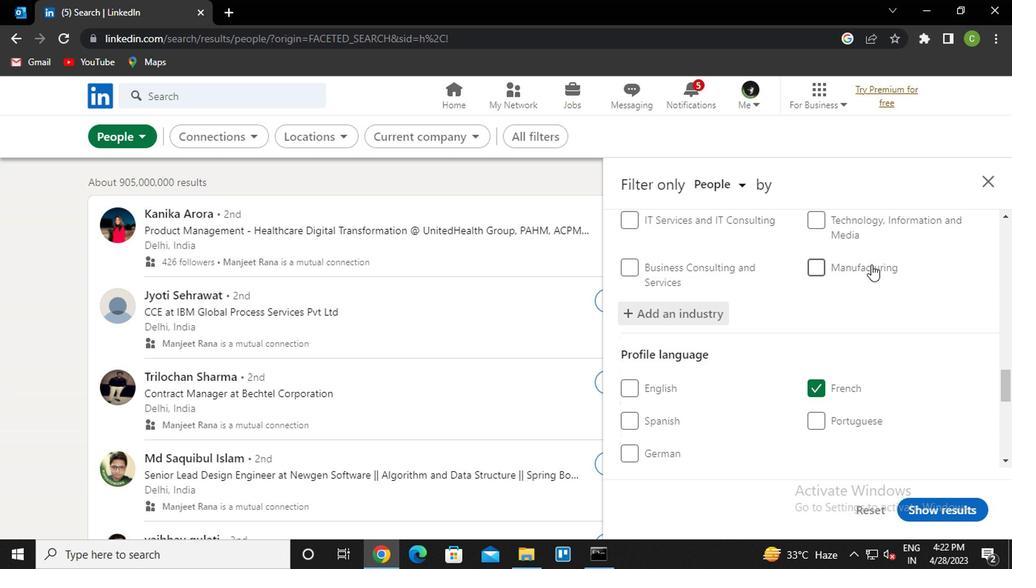 
Action: Mouse scrolled (868, 264) with delta (0, 0)
Screenshot: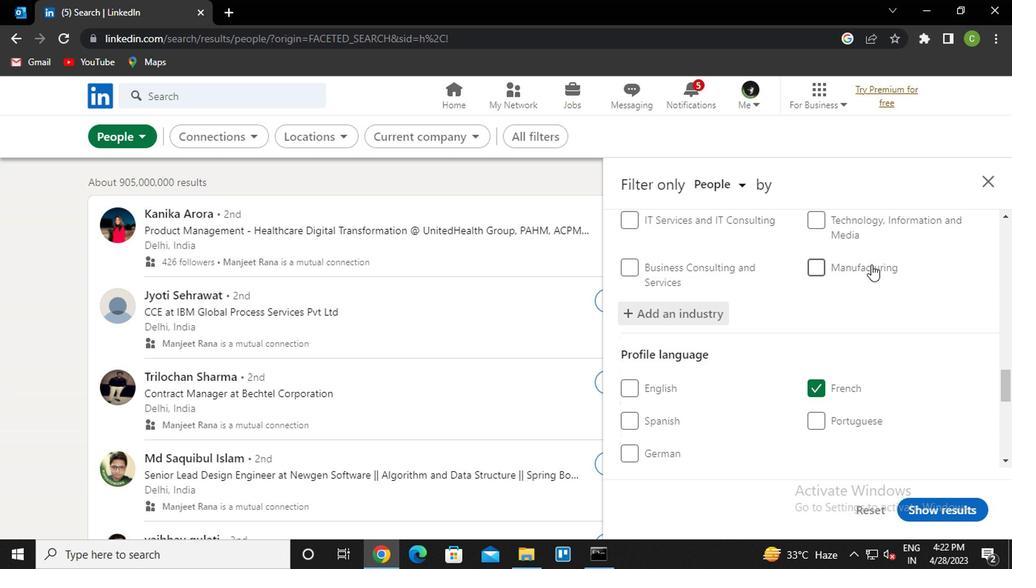 
Action: Mouse moved to (854, 290)
Screenshot: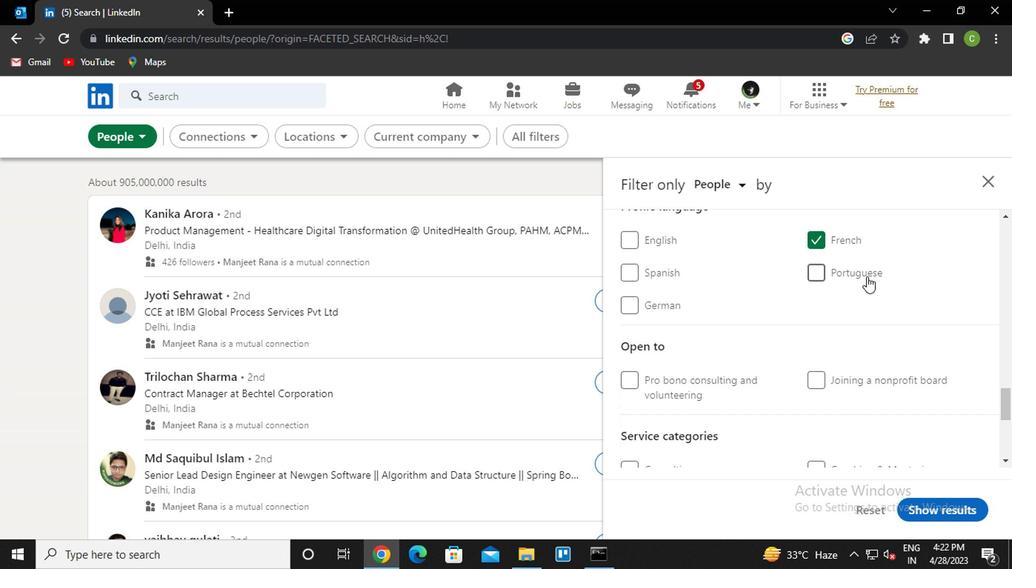 
Action: Mouse scrolled (854, 289) with delta (0, 0)
Screenshot: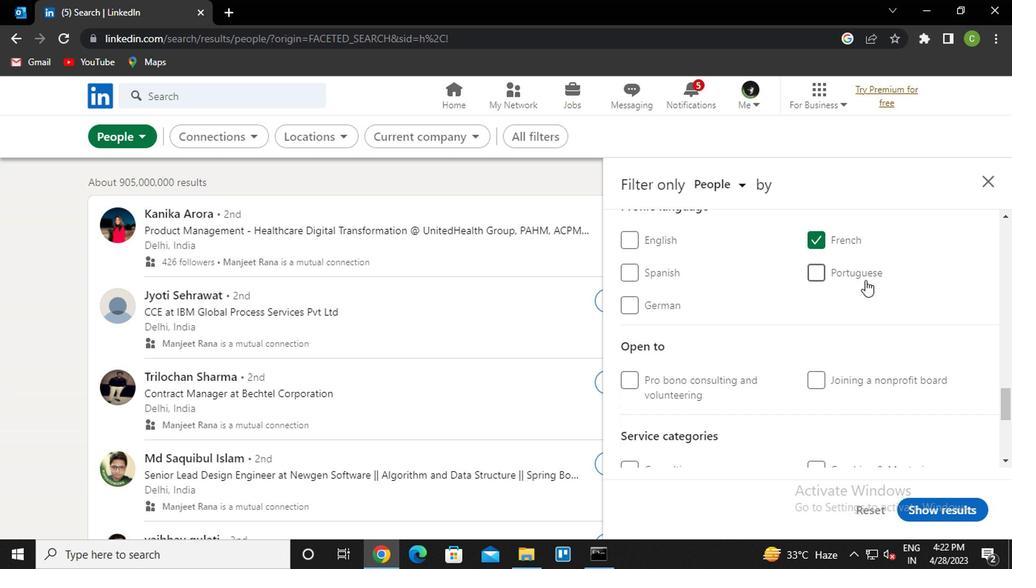 
Action: Mouse moved to (850, 293)
Screenshot: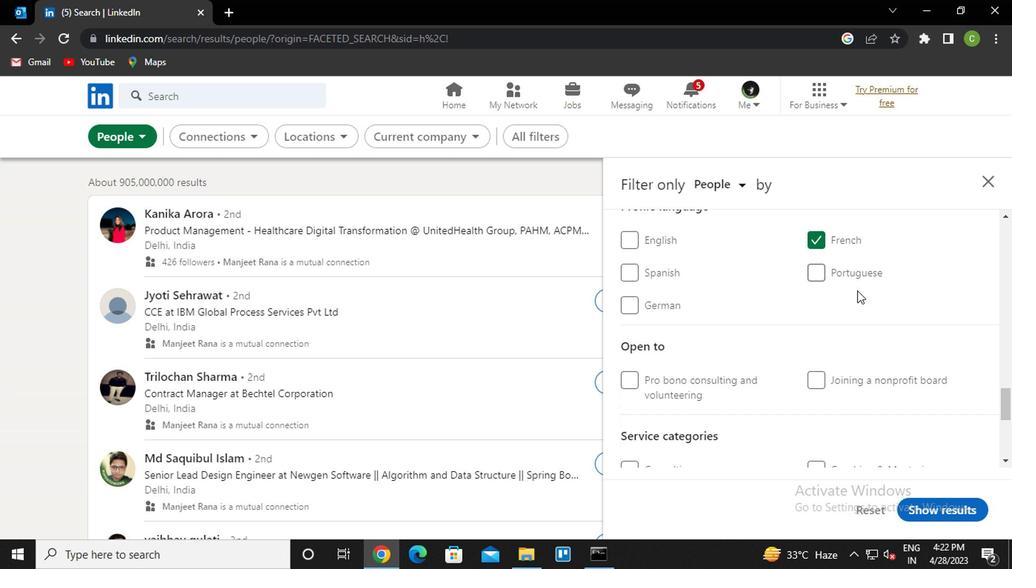 
Action: Mouse scrolled (850, 293) with delta (0, 0)
Screenshot: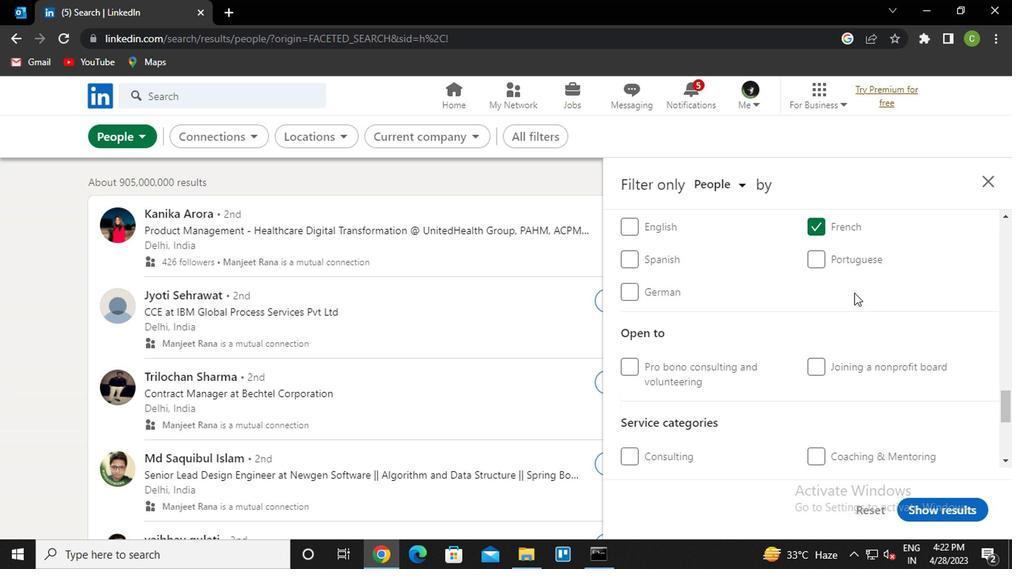 
Action: Mouse moved to (847, 295)
Screenshot: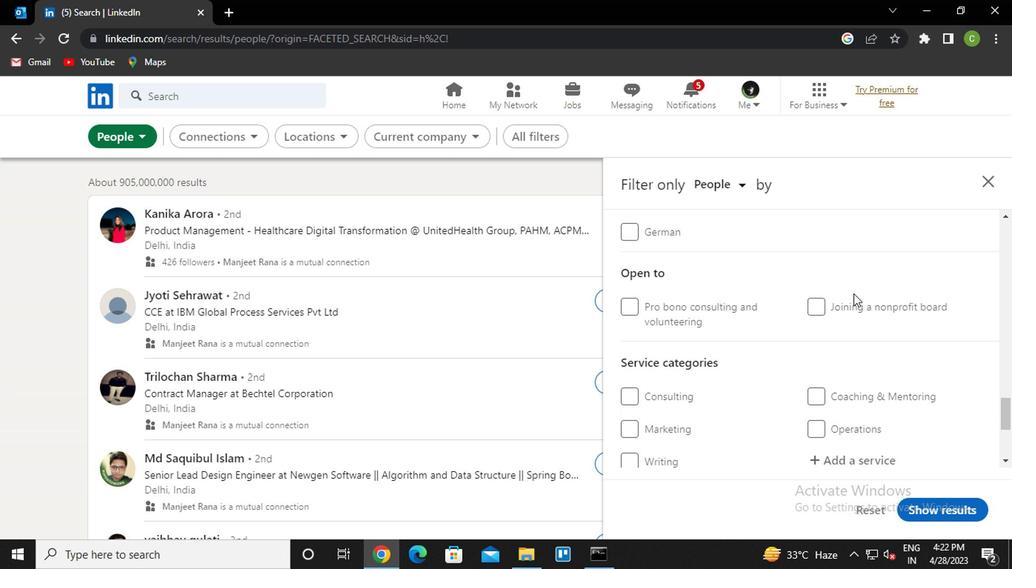 
Action: Mouse scrolled (847, 294) with delta (0, -1)
Screenshot: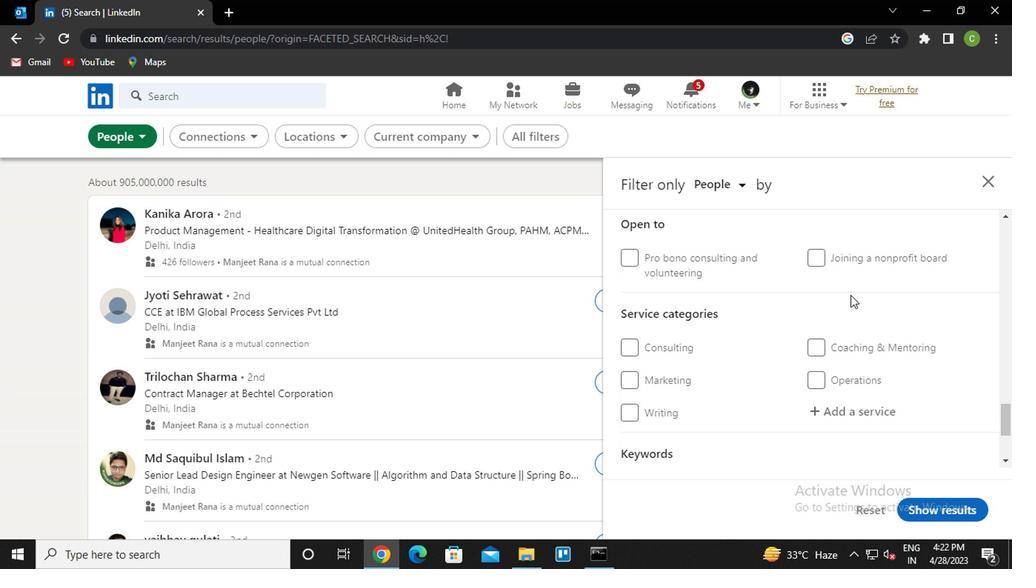 
Action: Mouse scrolled (847, 294) with delta (0, -1)
Screenshot: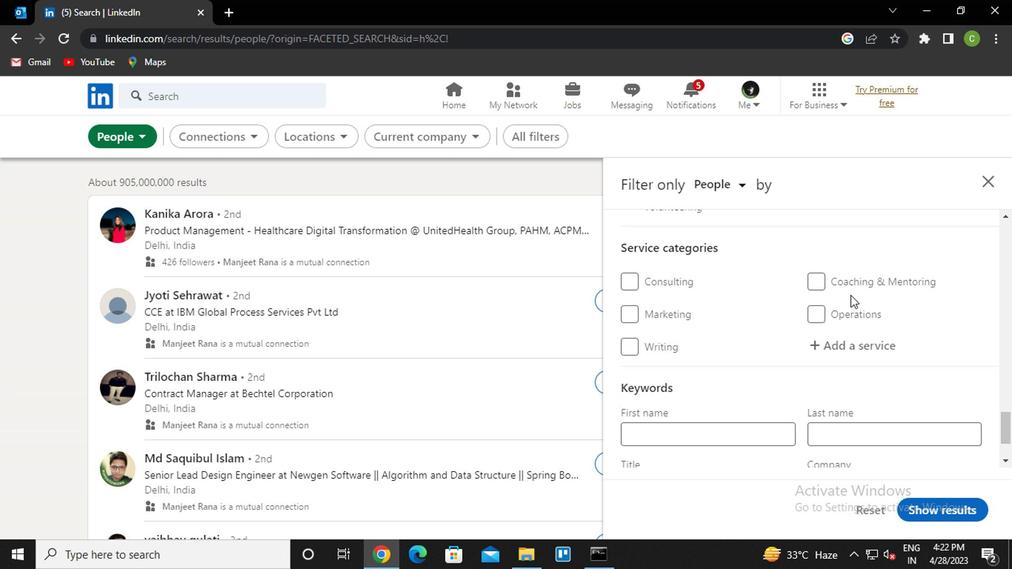 
Action: Mouse moved to (842, 264)
Screenshot: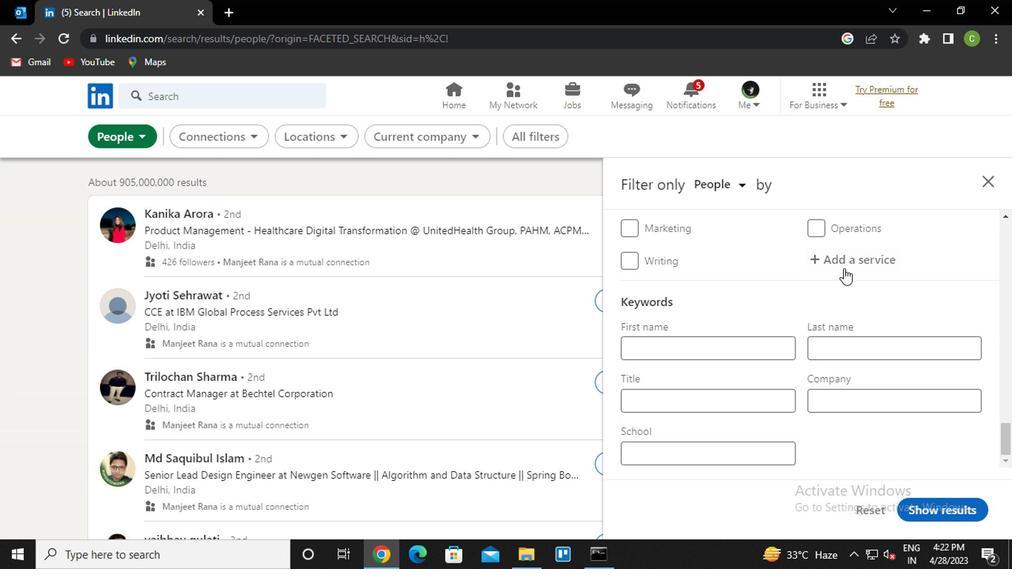 
Action: Mouse pressed left at (842, 264)
Screenshot: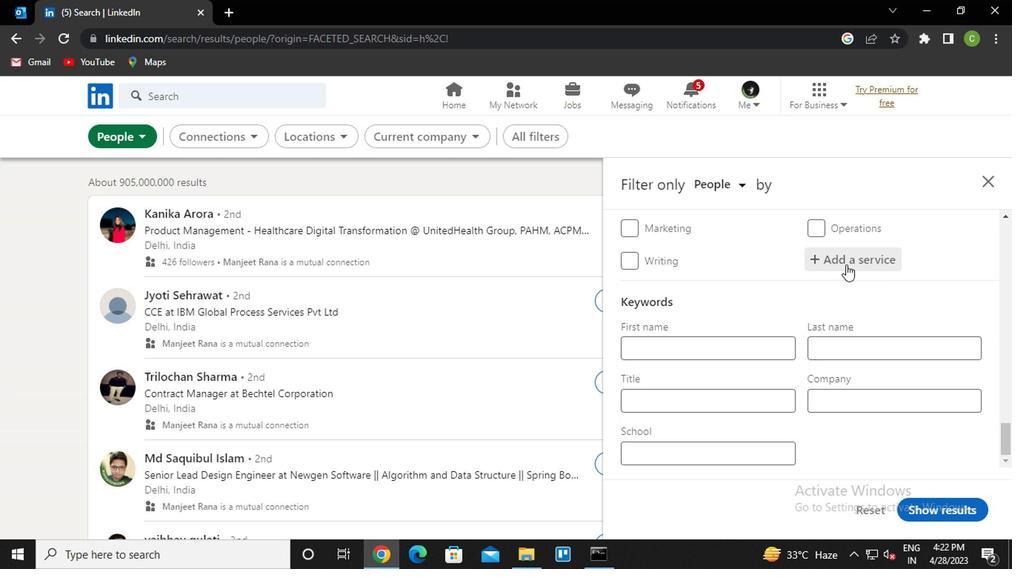 
Action: Key pressed <Key.caps_lock>u<Key.caps_lock>ser<Key.down><Key.down><Key.down><Key.down><Key.down><Key.down><Key.up><Key.enter>
Screenshot: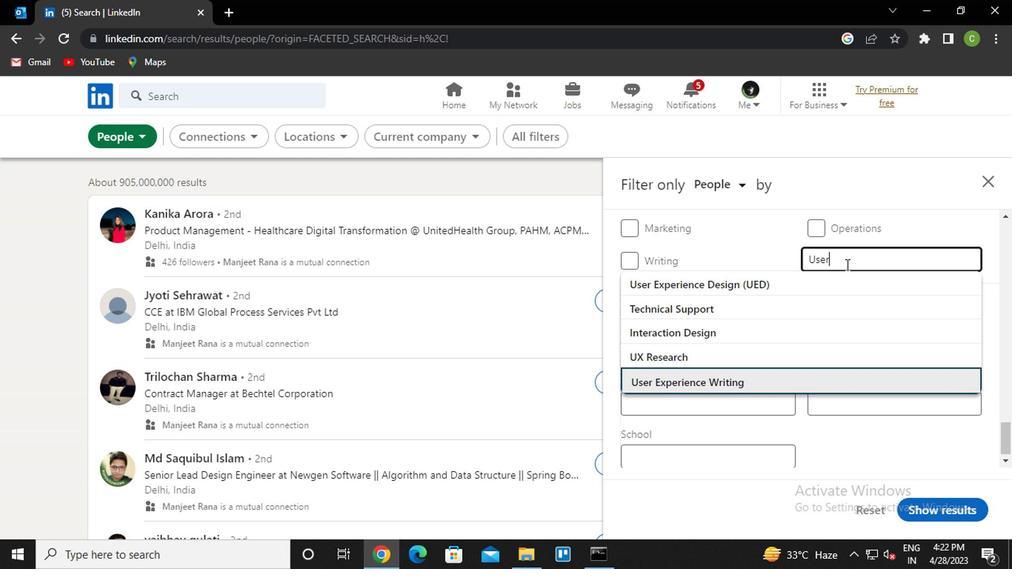 
Action: Mouse scrolled (842, 264) with delta (0, 0)
Screenshot: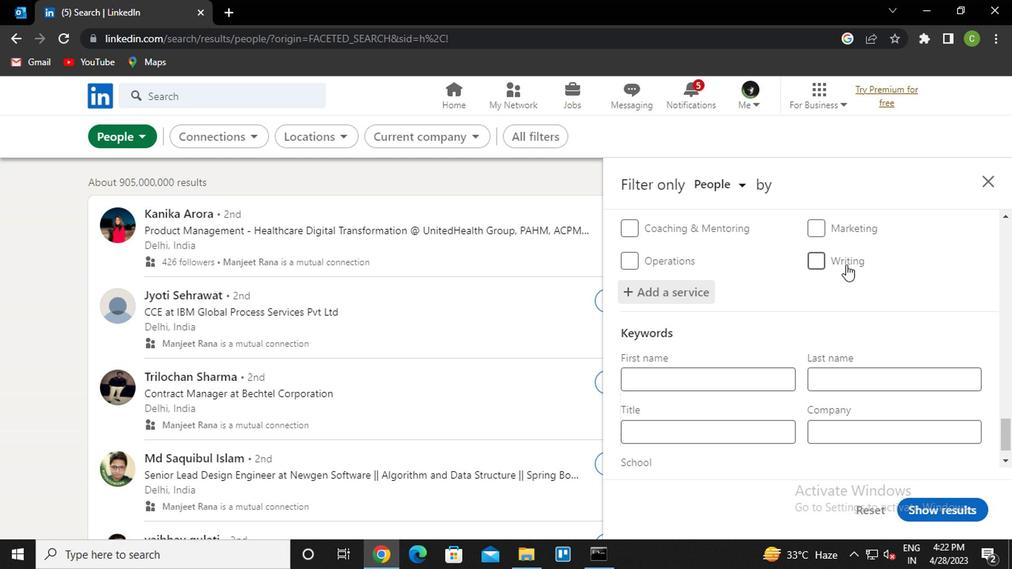 
Action: Mouse scrolled (842, 264) with delta (0, 0)
Screenshot: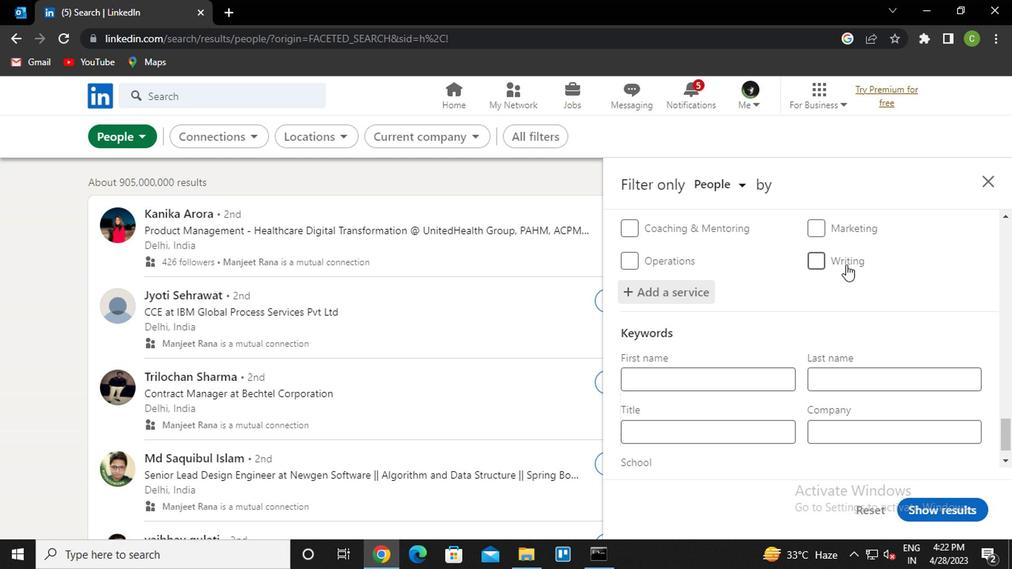 
Action: Mouse scrolled (842, 264) with delta (0, 0)
Screenshot: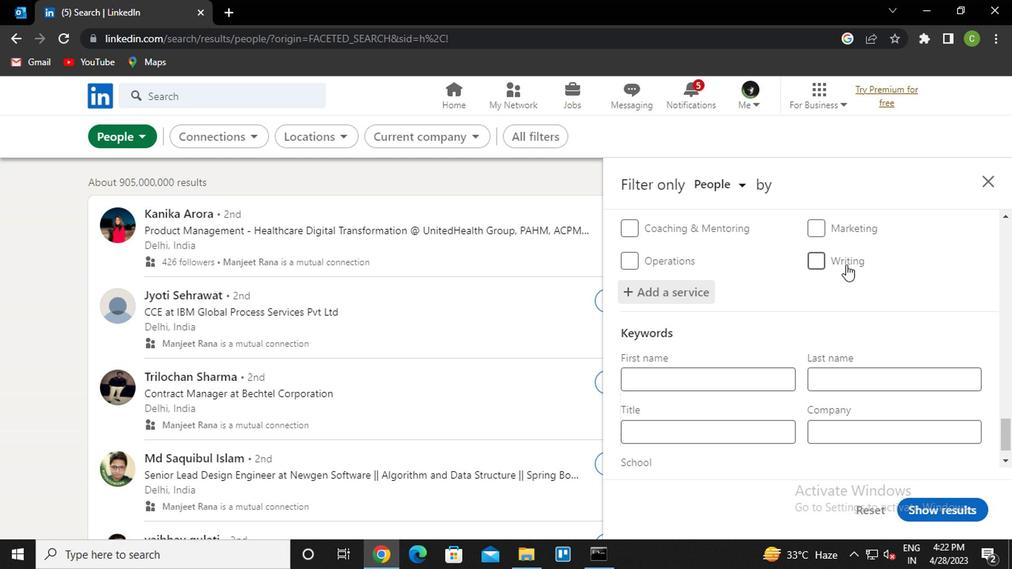 
Action: Mouse scrolled (842, 264) with delta (0, 0)
Screenshot: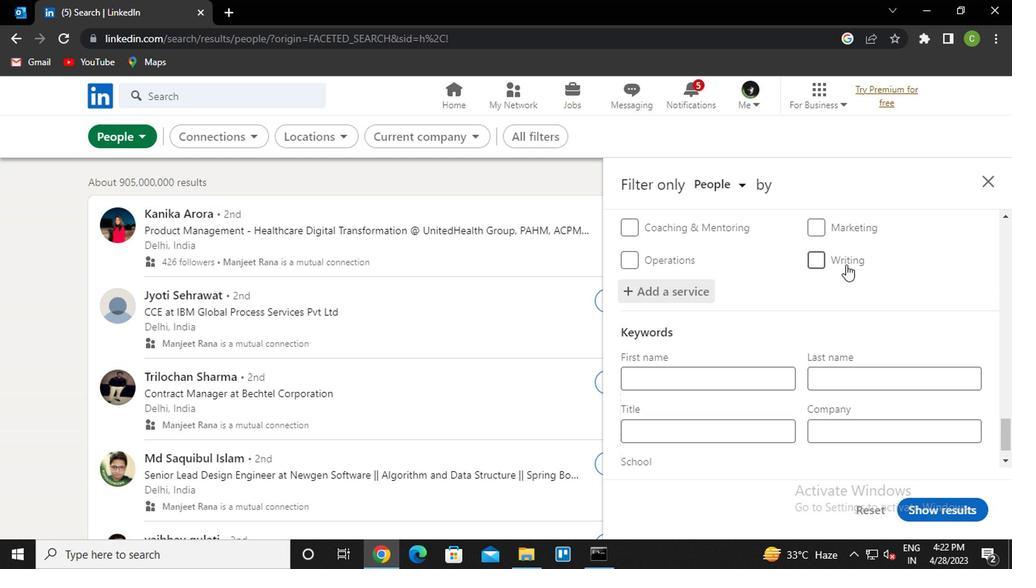 
Action: Mouse scrolled (842, 264) with delta (0, 0)
Screenshot: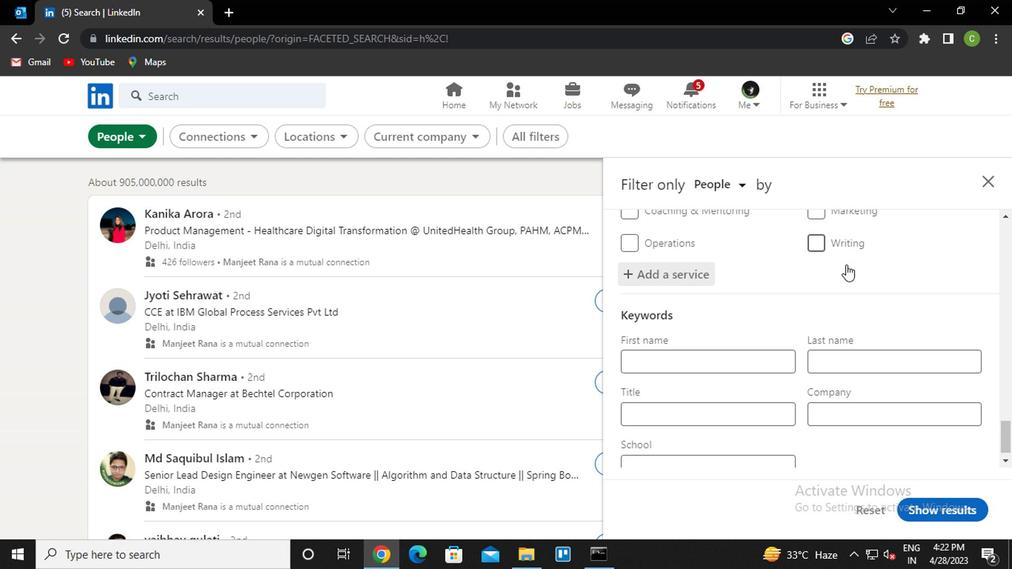 
Action: Mouse moved to (759, 395)
Screenshot: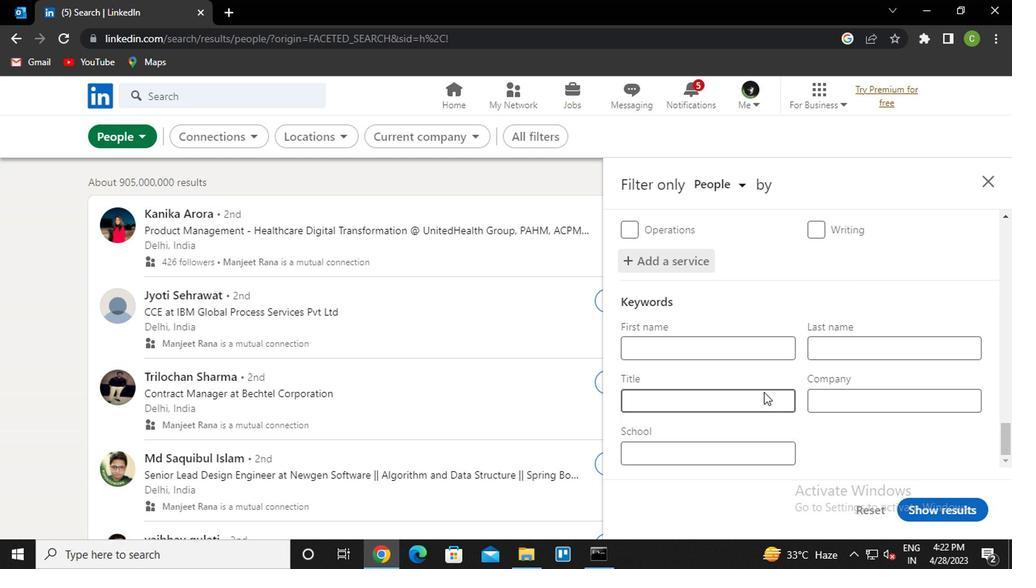 
Action: Mouse pressed left at (759, 395)
Screenshot: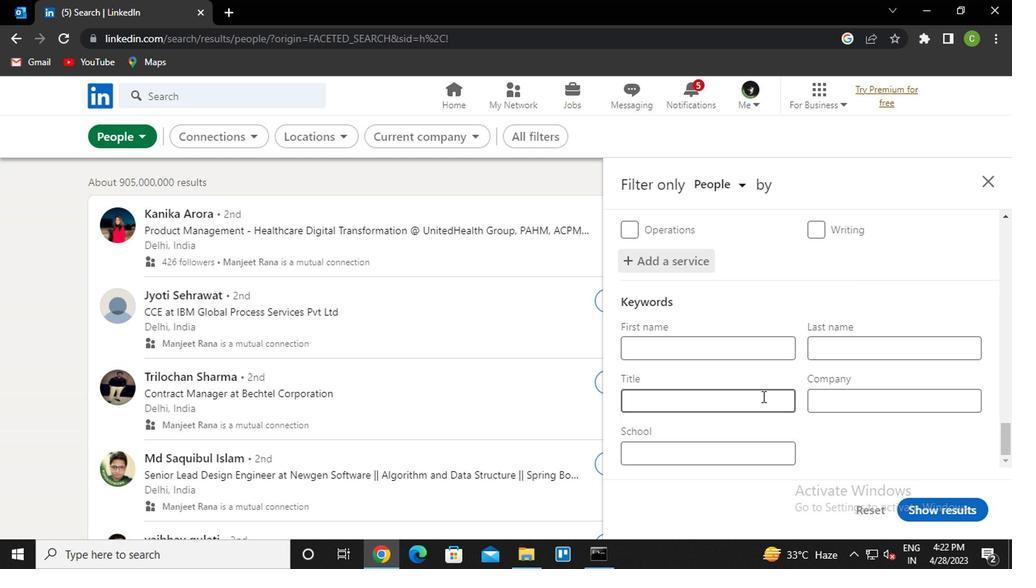 
Action: Key pressed <Key.caps_lock>e<Key.caps_lock>xecutive<Key.space><Key.caps_lock>a<Key.caps_lock>ssistant
Screenshot: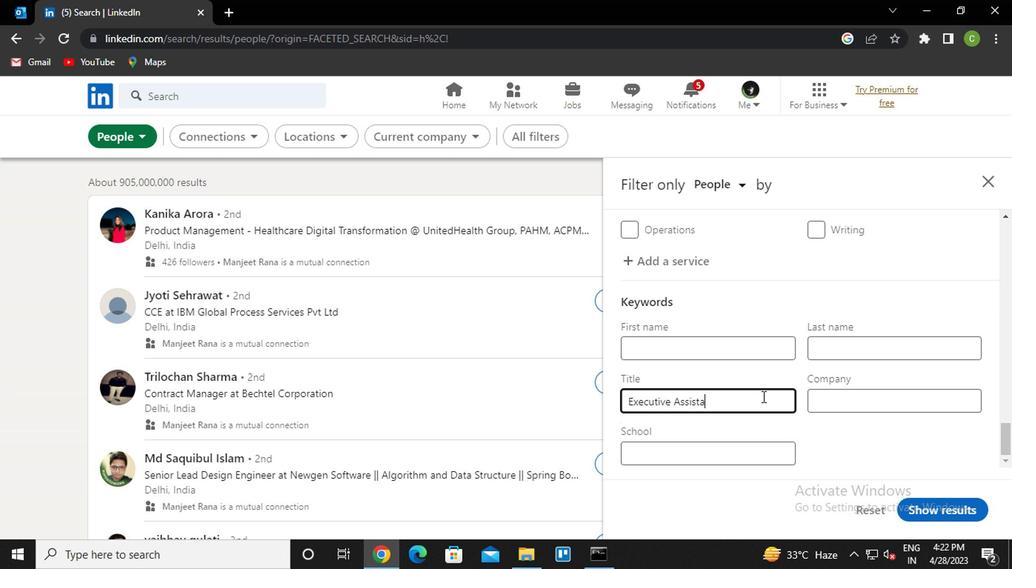 
Action: Mouse moved to (959, 508)
Screenshot: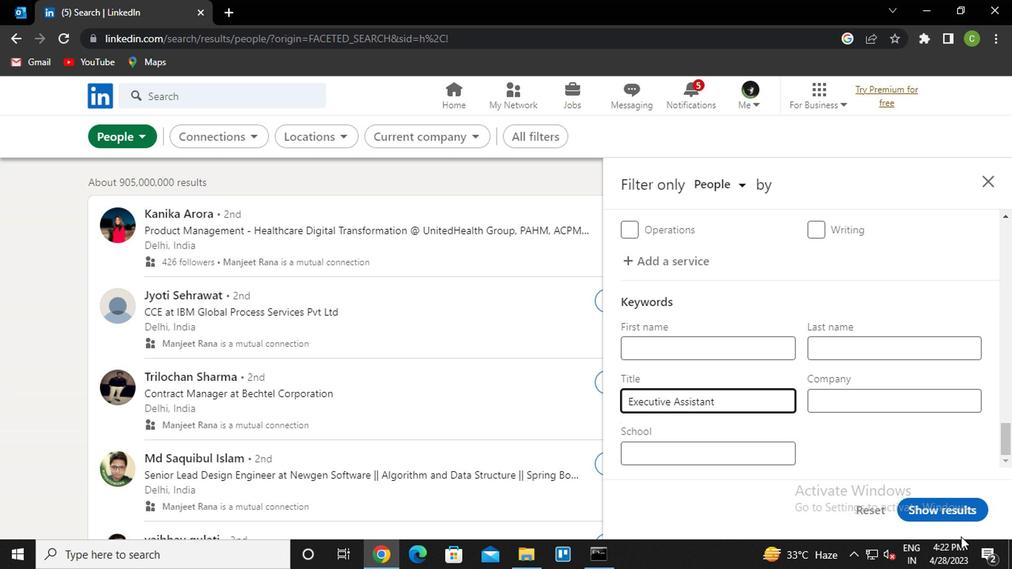 
Action: Mouse pressed left at (959, 508)
Screenshot: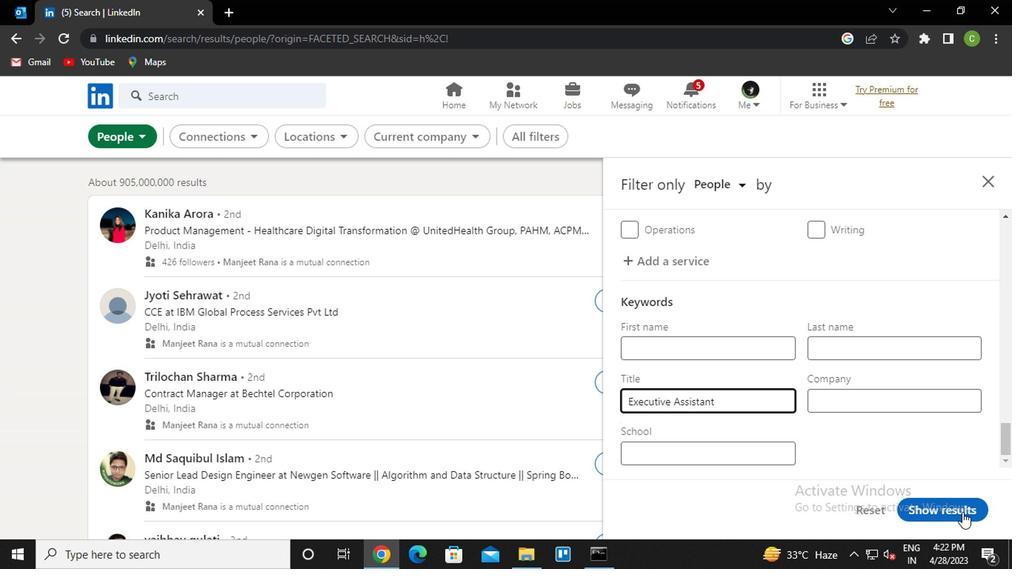 
Action: Mouse moved to (572, 509)
Screenshot: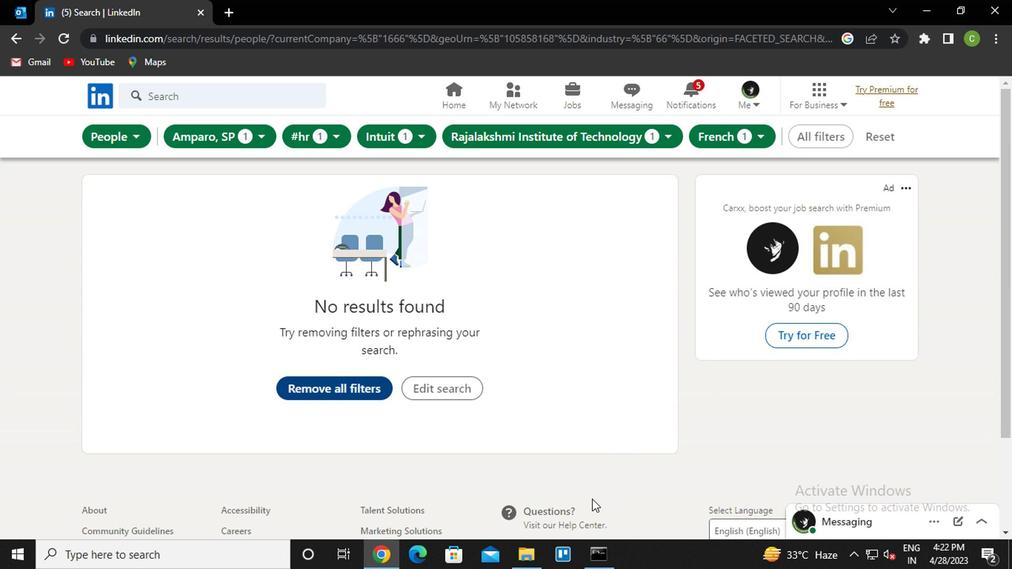 
